 Task: Create a due date automation trigger when advanced on, on the tuesday after a card is due add dates starting next week at 11:00 AM.
Action: Mouse moved to (1328, 97)
Screenshot: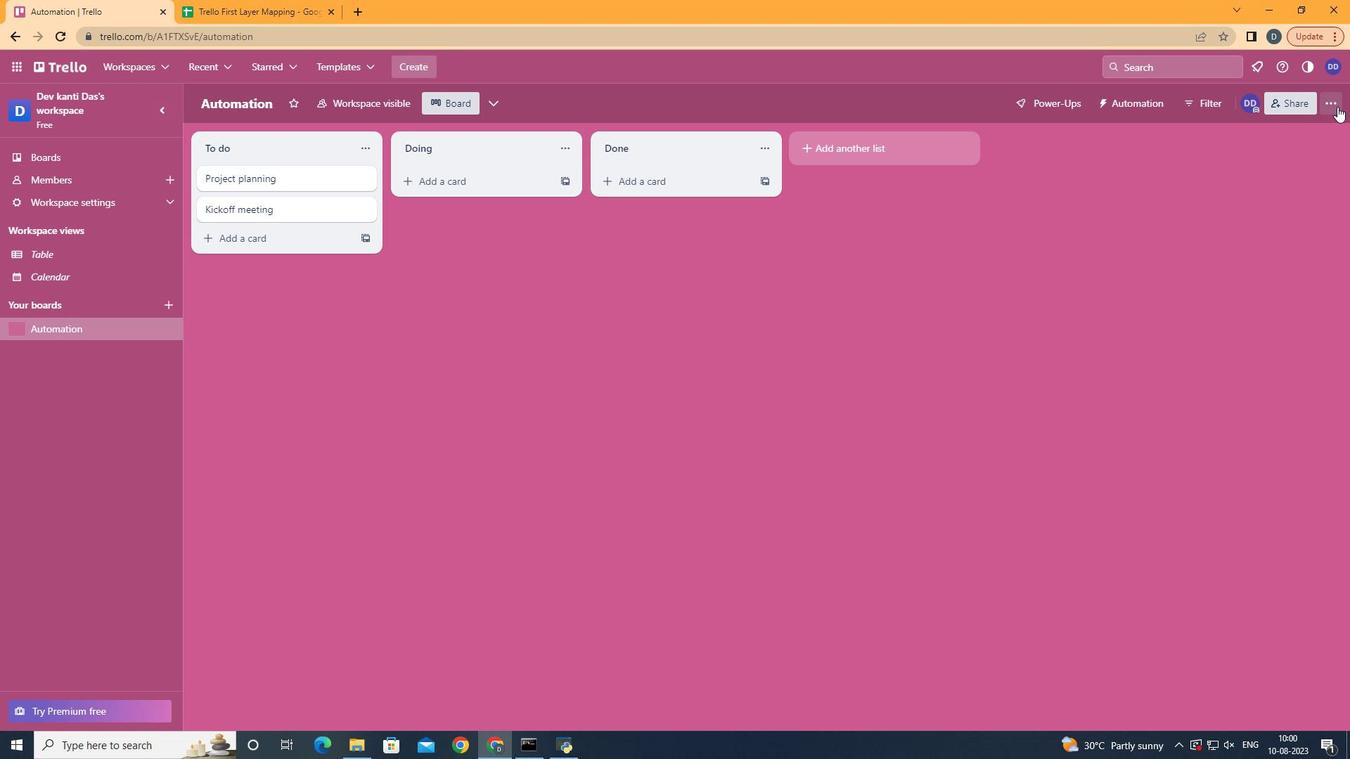 
Action: Mouse pressed left at (1328, 97)
Screenshot: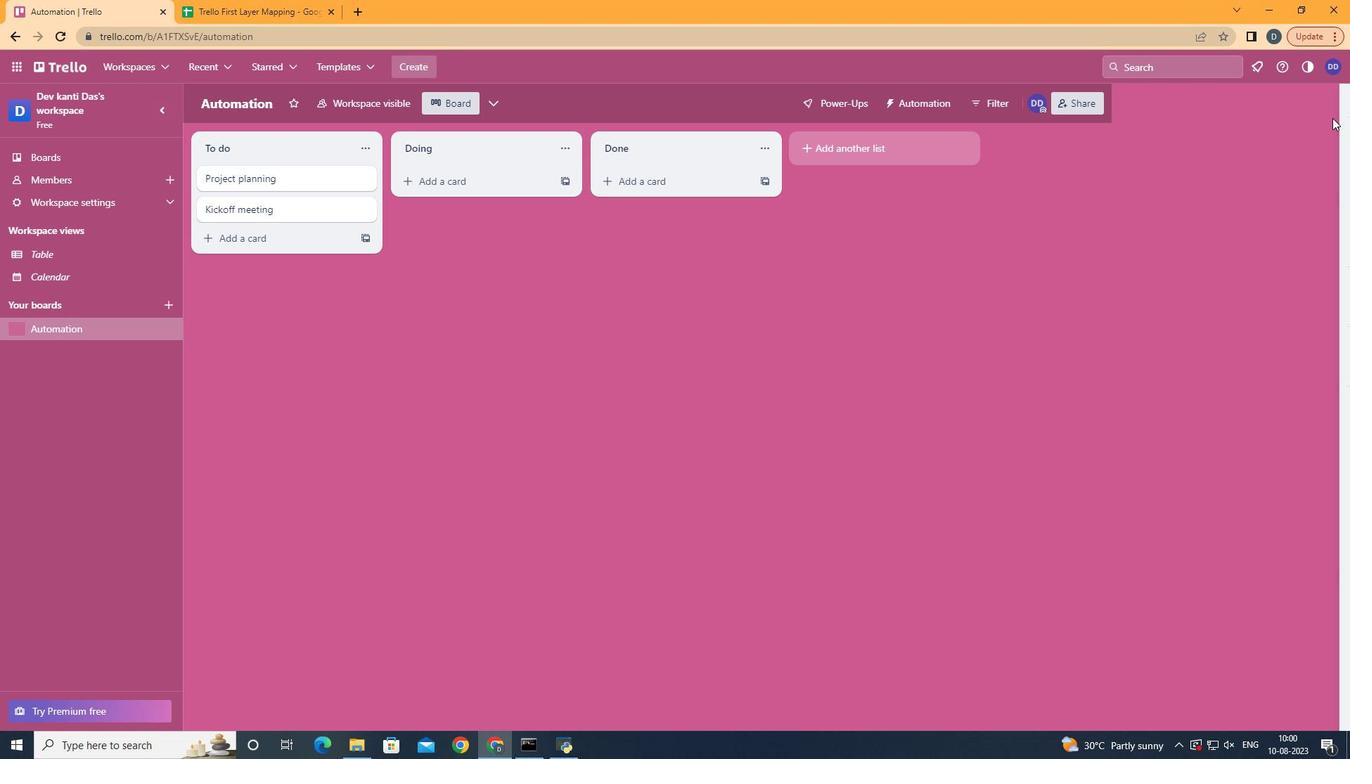 
Action: Mouse moved to (1197, 296)
Screenshot: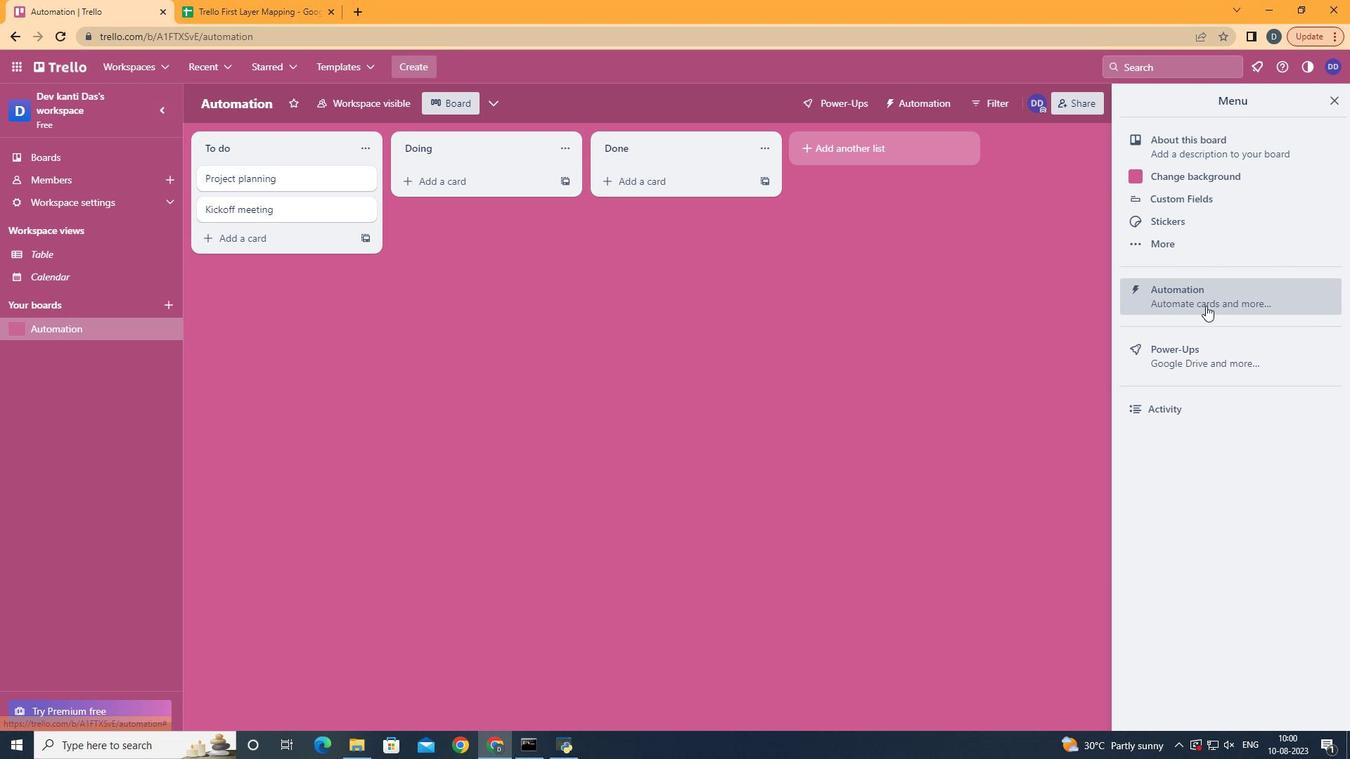 
Action: Mouse pressed left at (1197, 296)
Screenshot: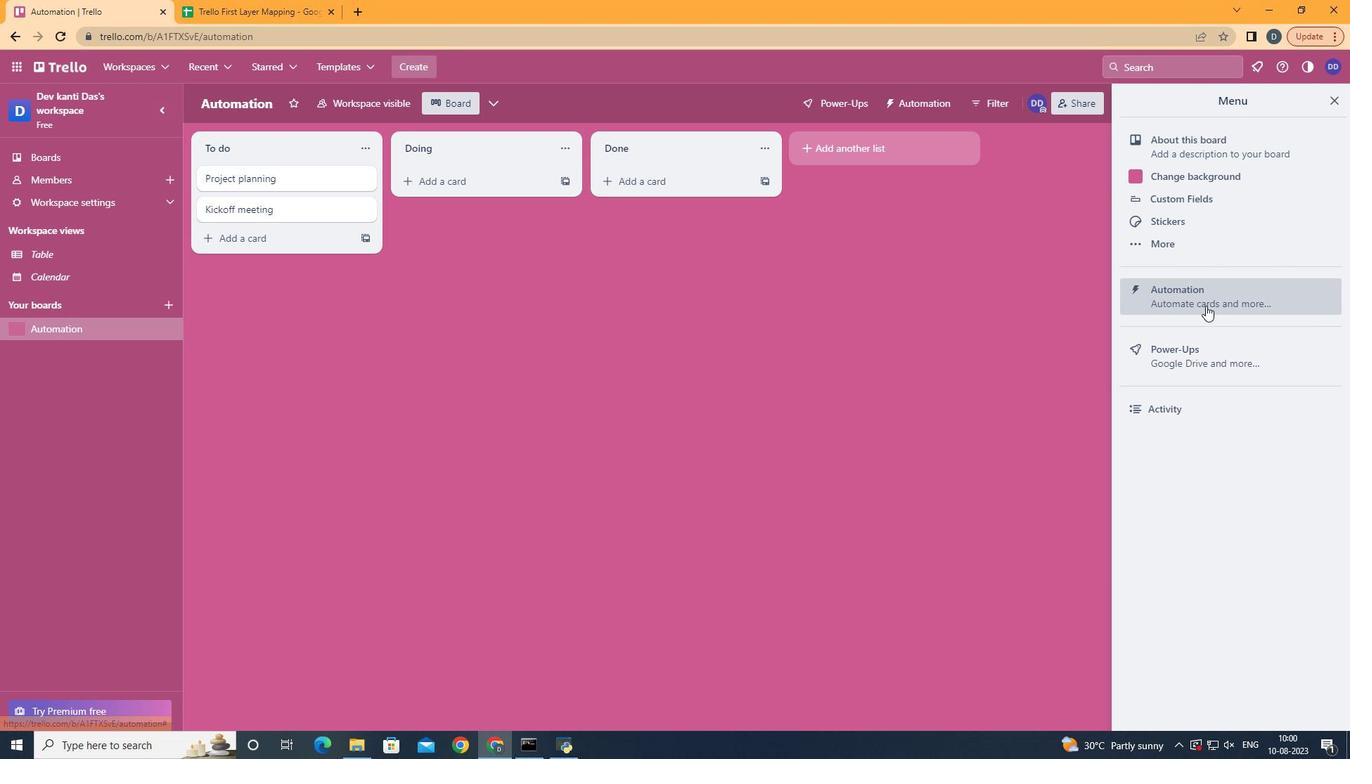 
Action: Mouse moved to (272, 268)
Screenshot: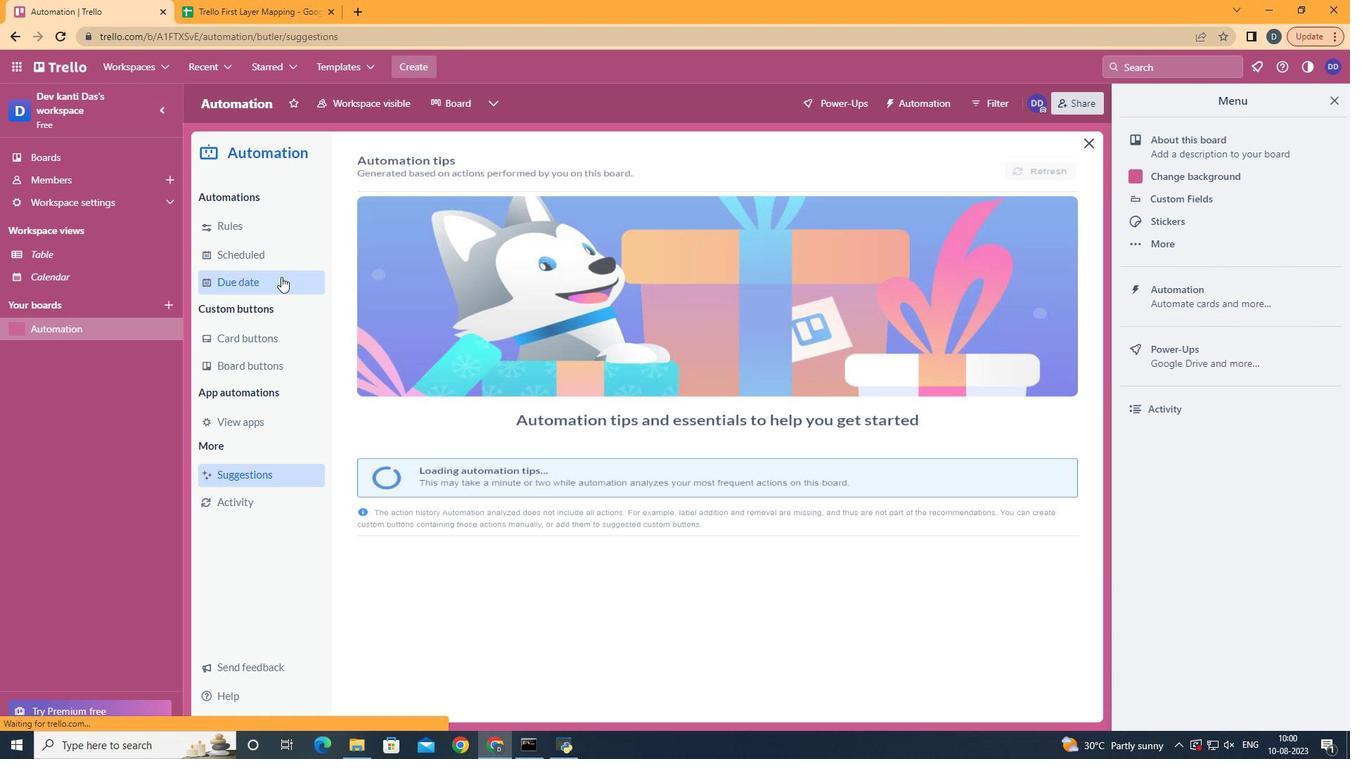 
Action: Mouse pressed left at (272, 268)
Screenshot: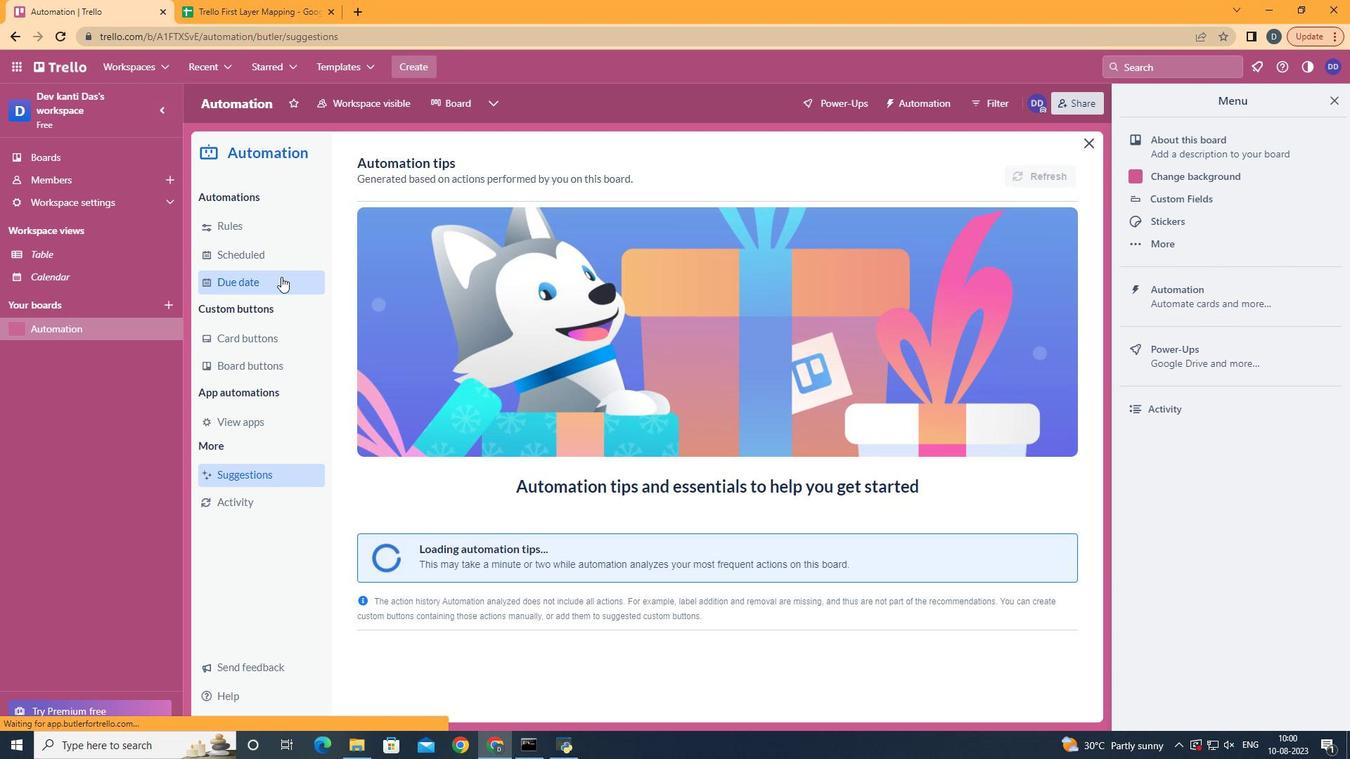 
Action: Mouse moved to (982, 162)
Screenshot: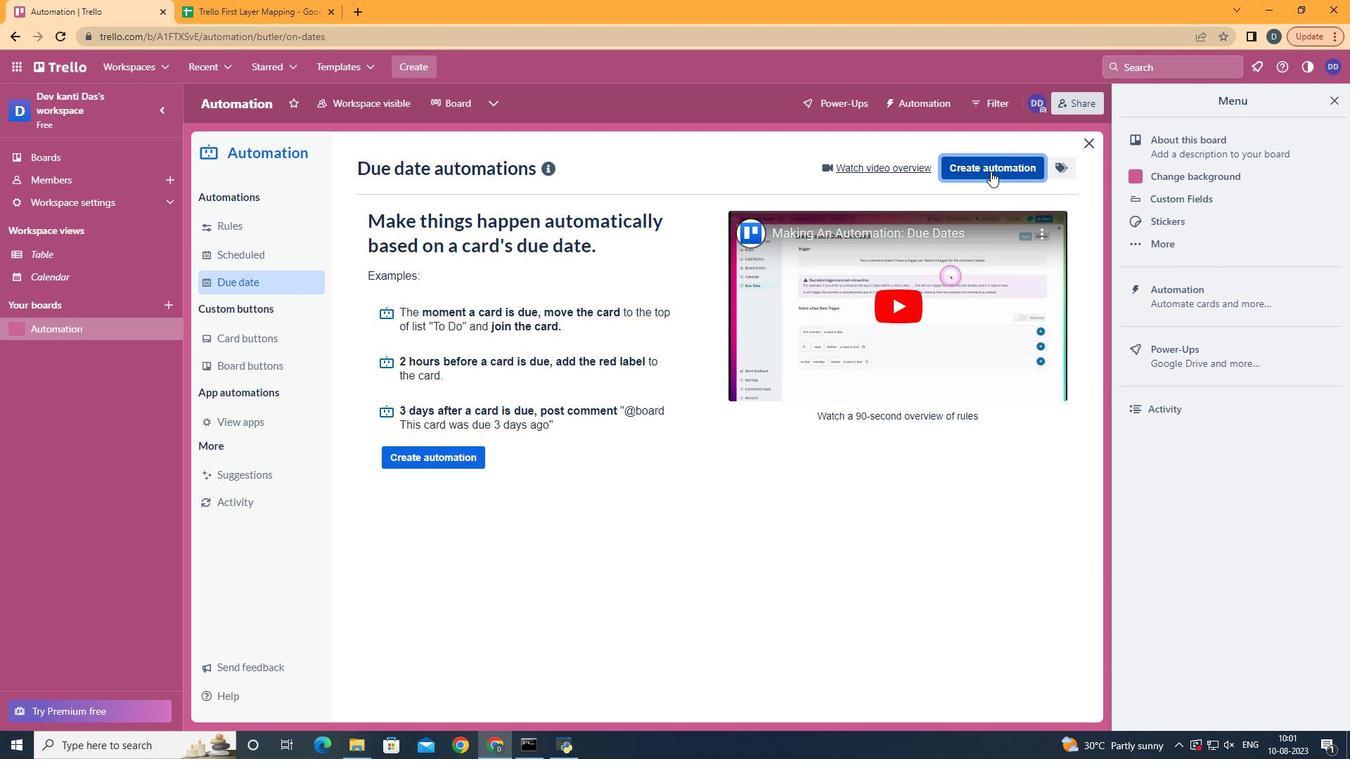 
Action: Mouse pressed left at (982, 162)
Screenshot: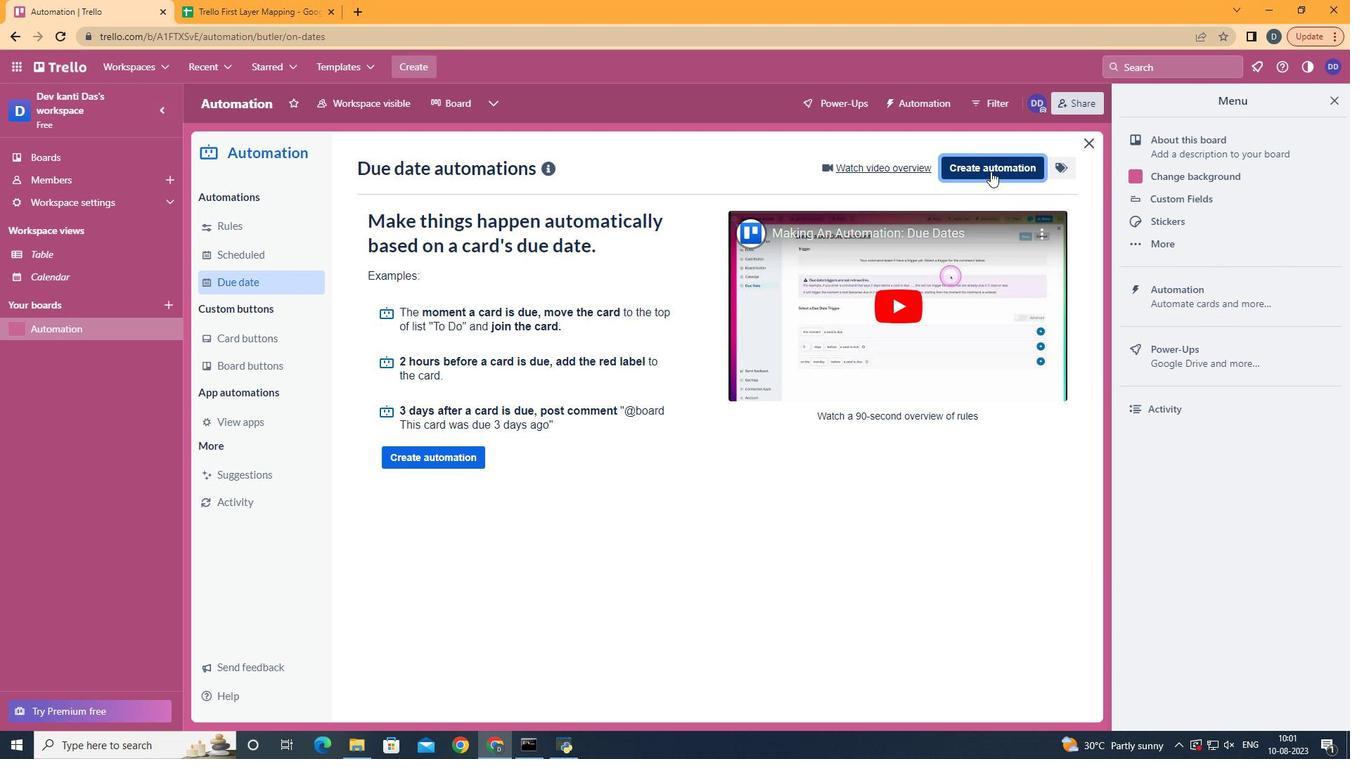
Action: Mouse moved to (764, 302)
Screenshot: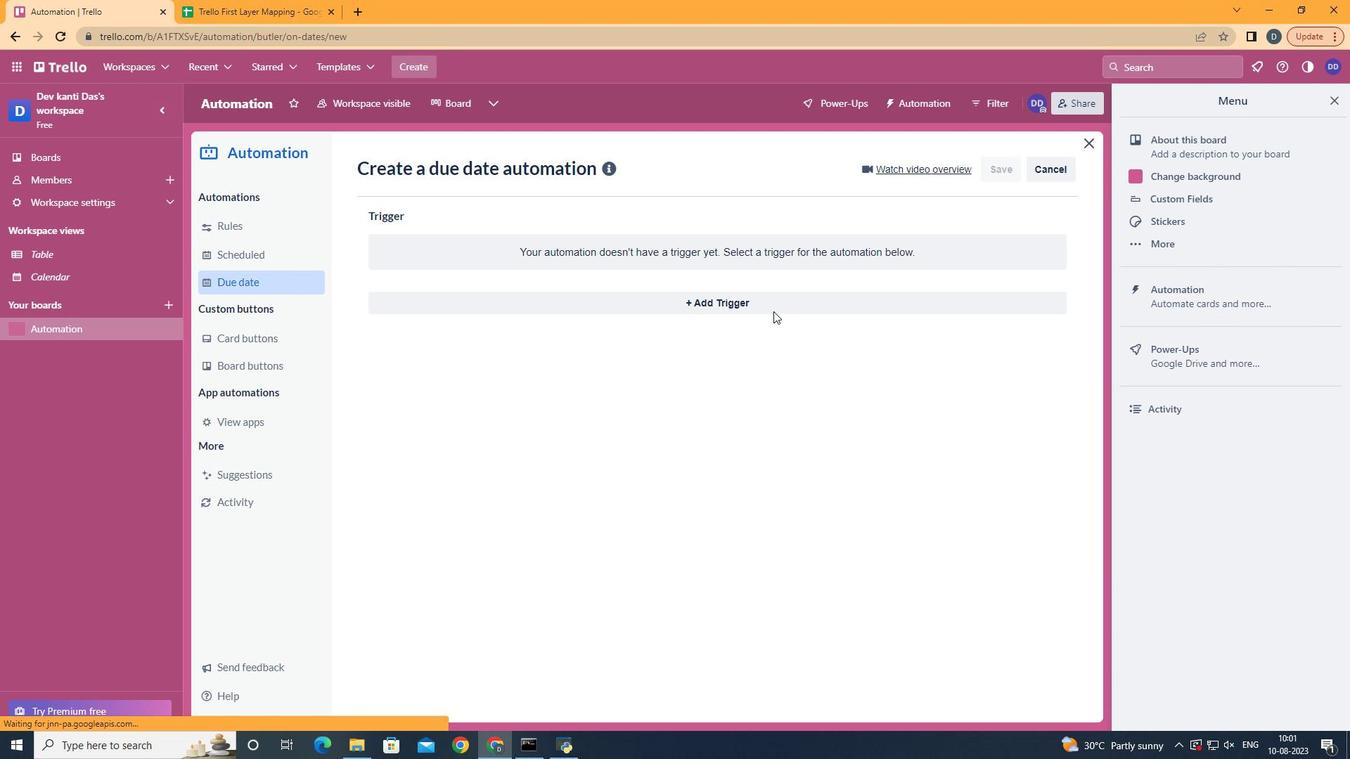 
Action: Mouse pressed left at (764, 302)
Screenshot: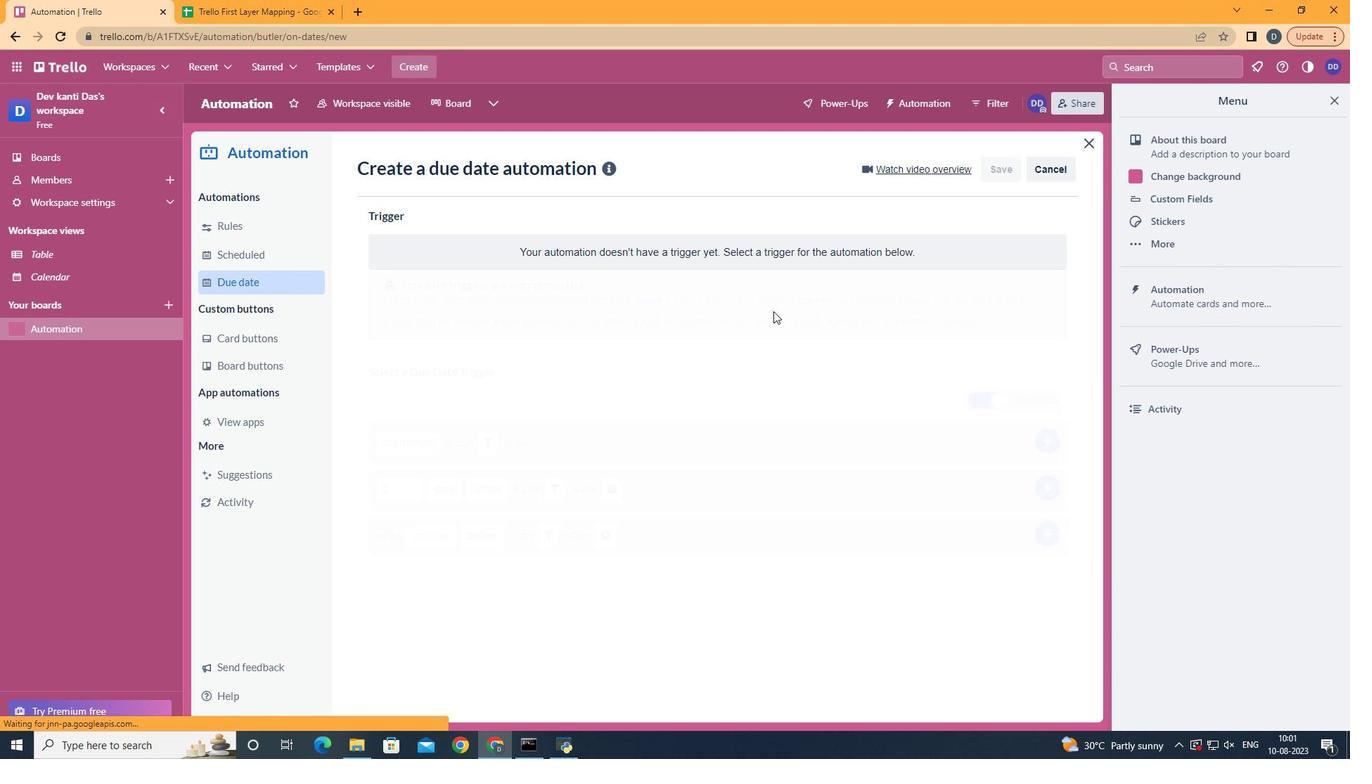
Action: Mouse moved to (441, 392)
Screenshot: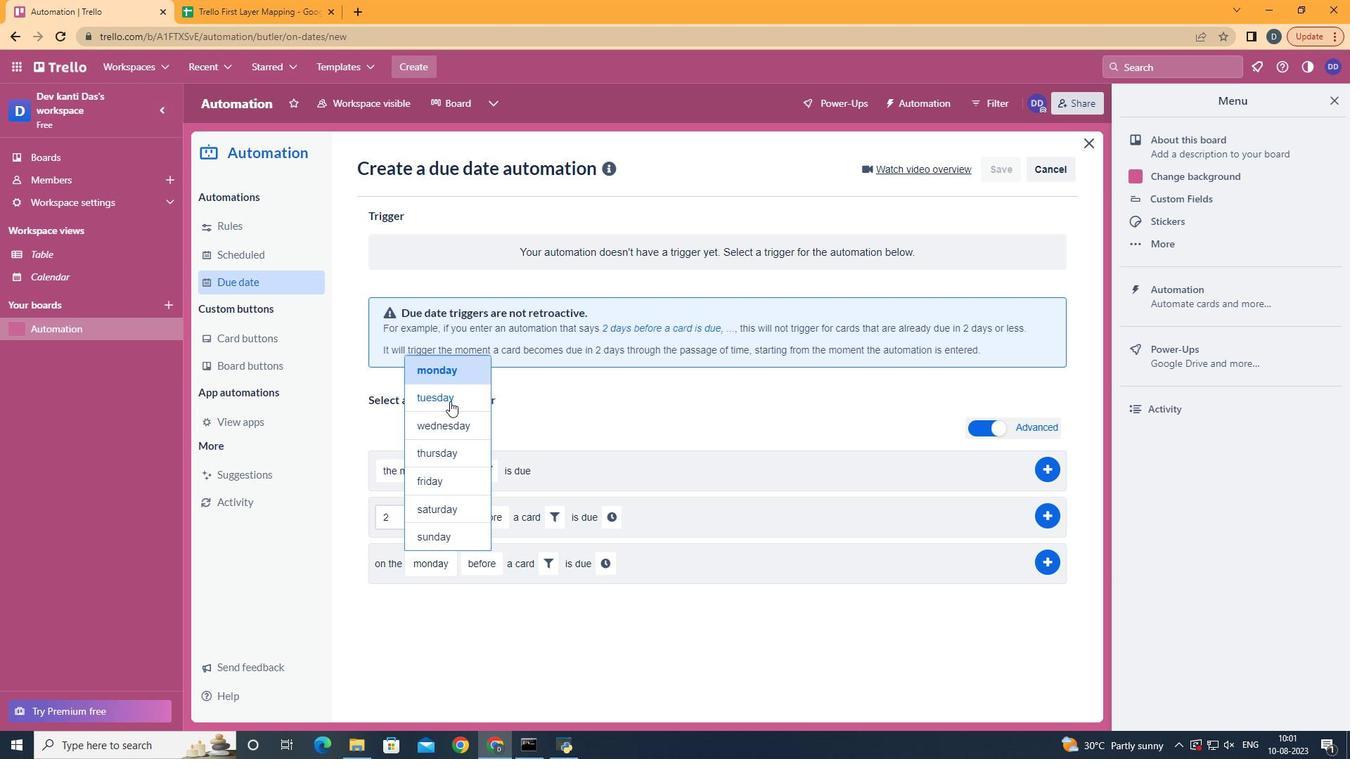 
Action: Mouse pressed left at (441, 392)
Screenshot: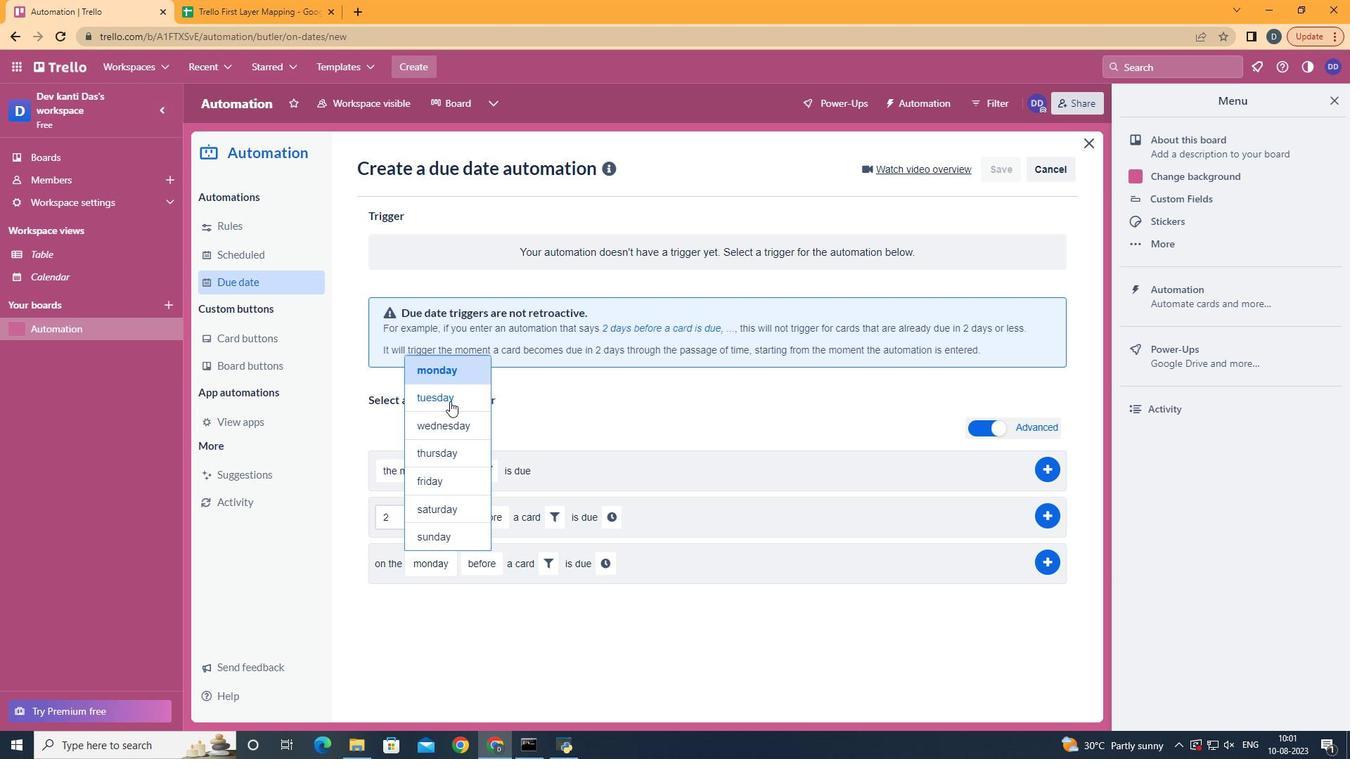 
Action: Mouse moved to (486, 600)
Screenshot: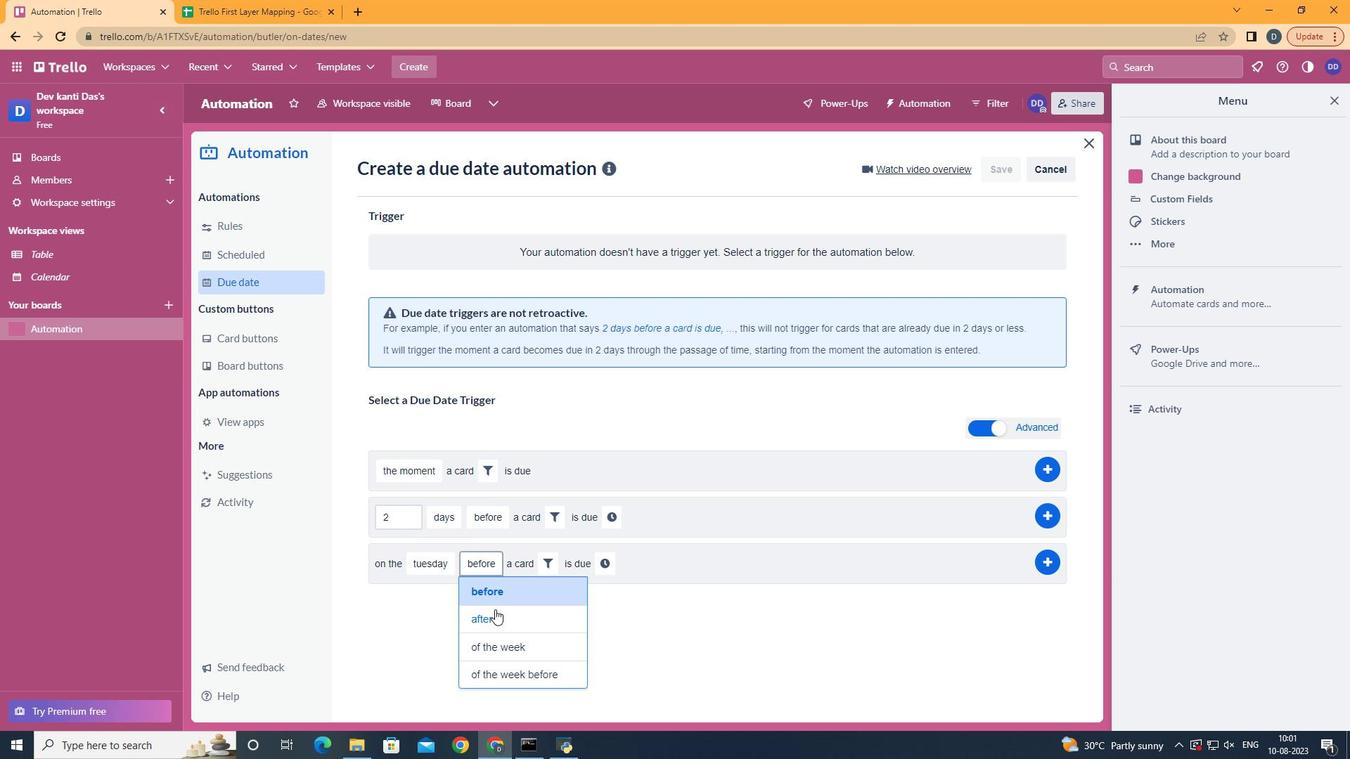 
Action: Mouse pressed left at (486, 600)
Screenshot: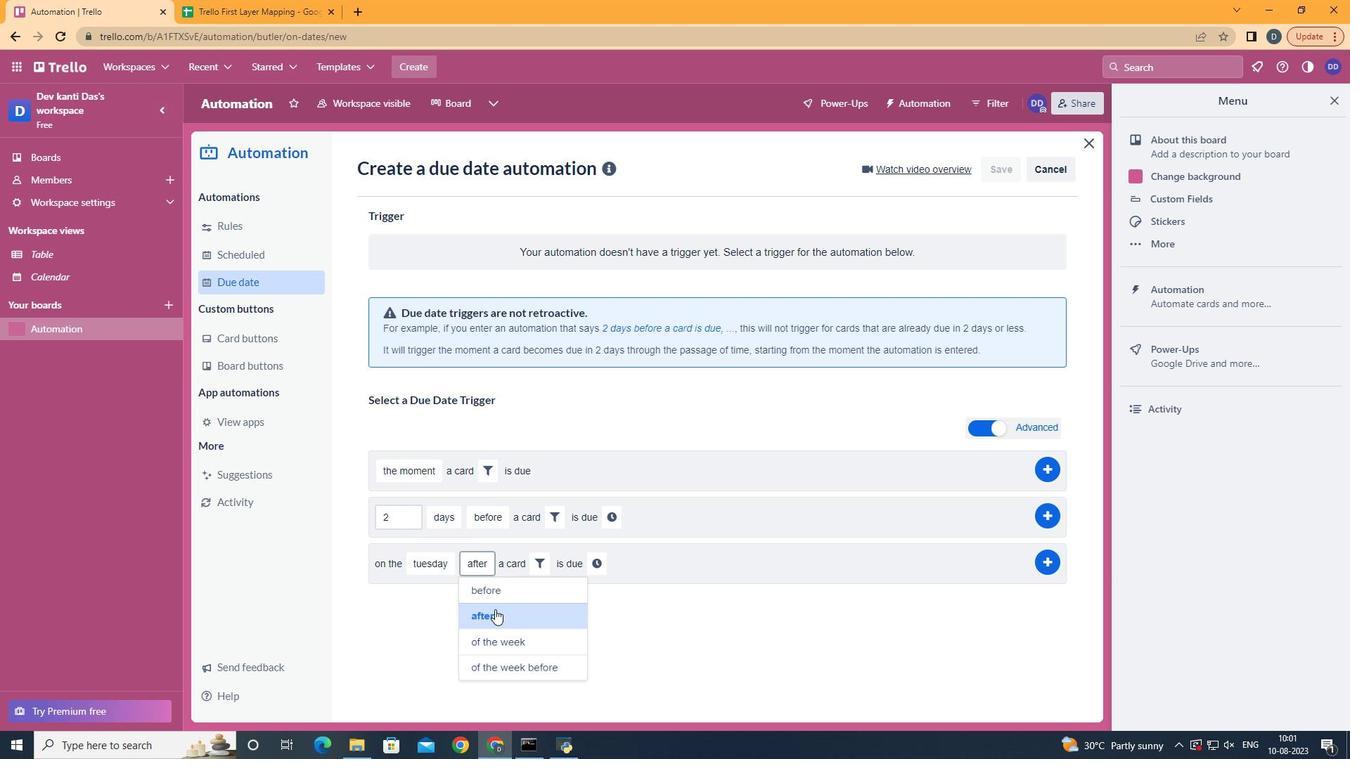 
Action: Mouse moved to (524, 553)
Screenshot: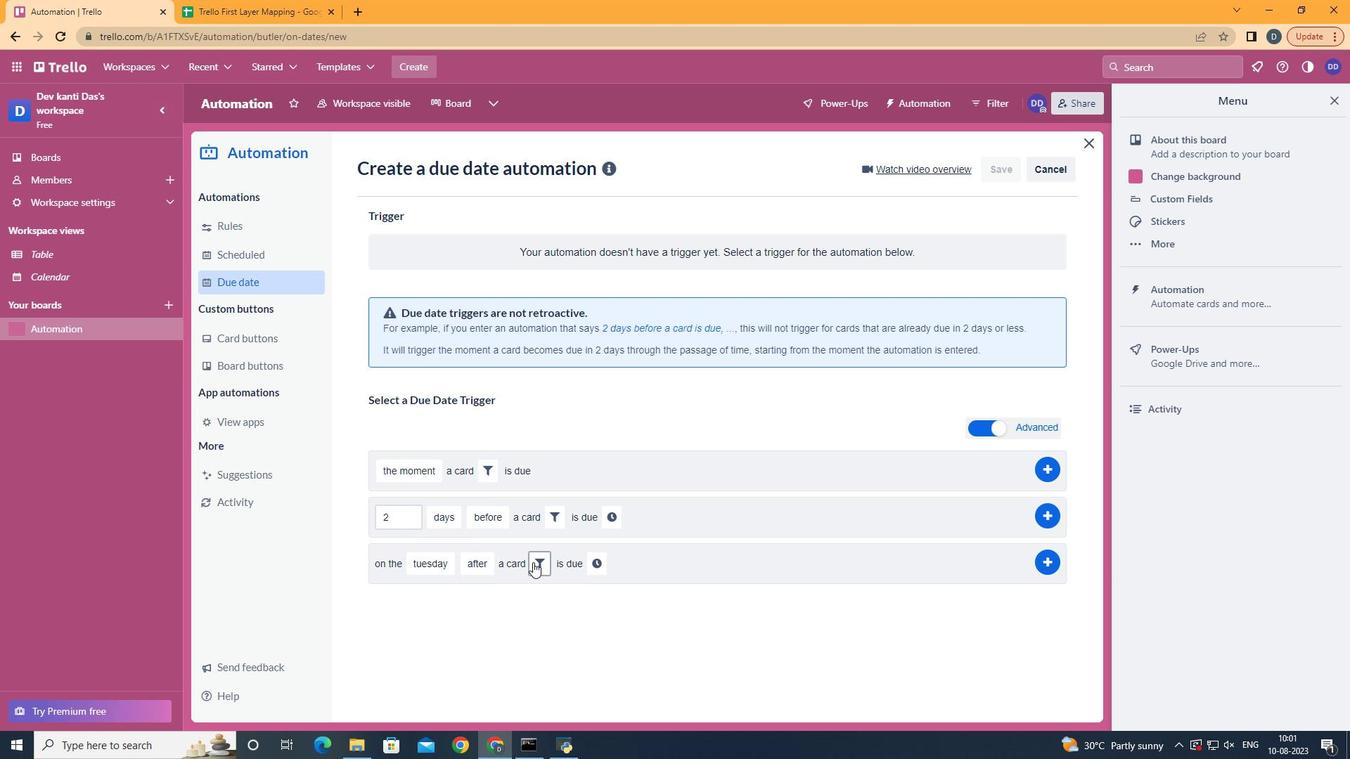 
Action: Mouse pressed left at (524, 553)
Screenshot: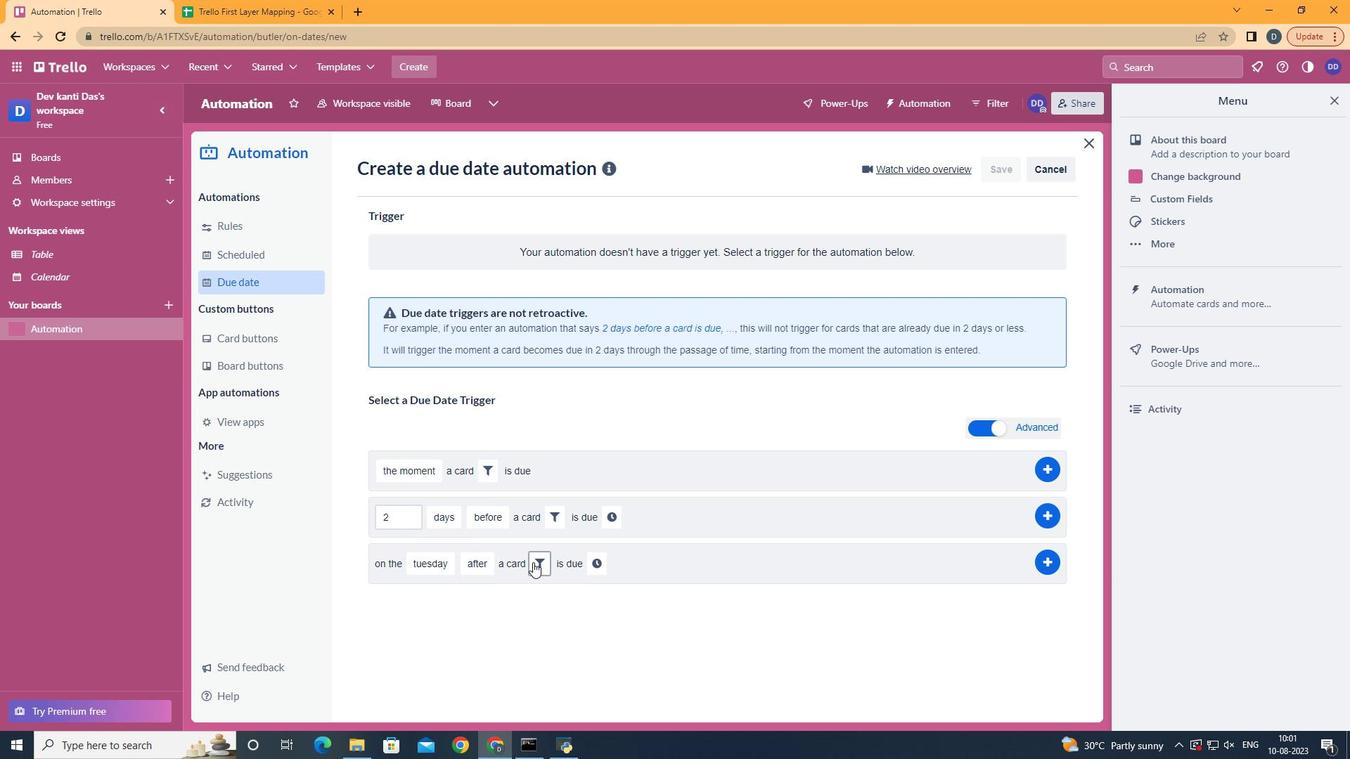 
Action: Mouse moved to (602, 594)
Screenshot: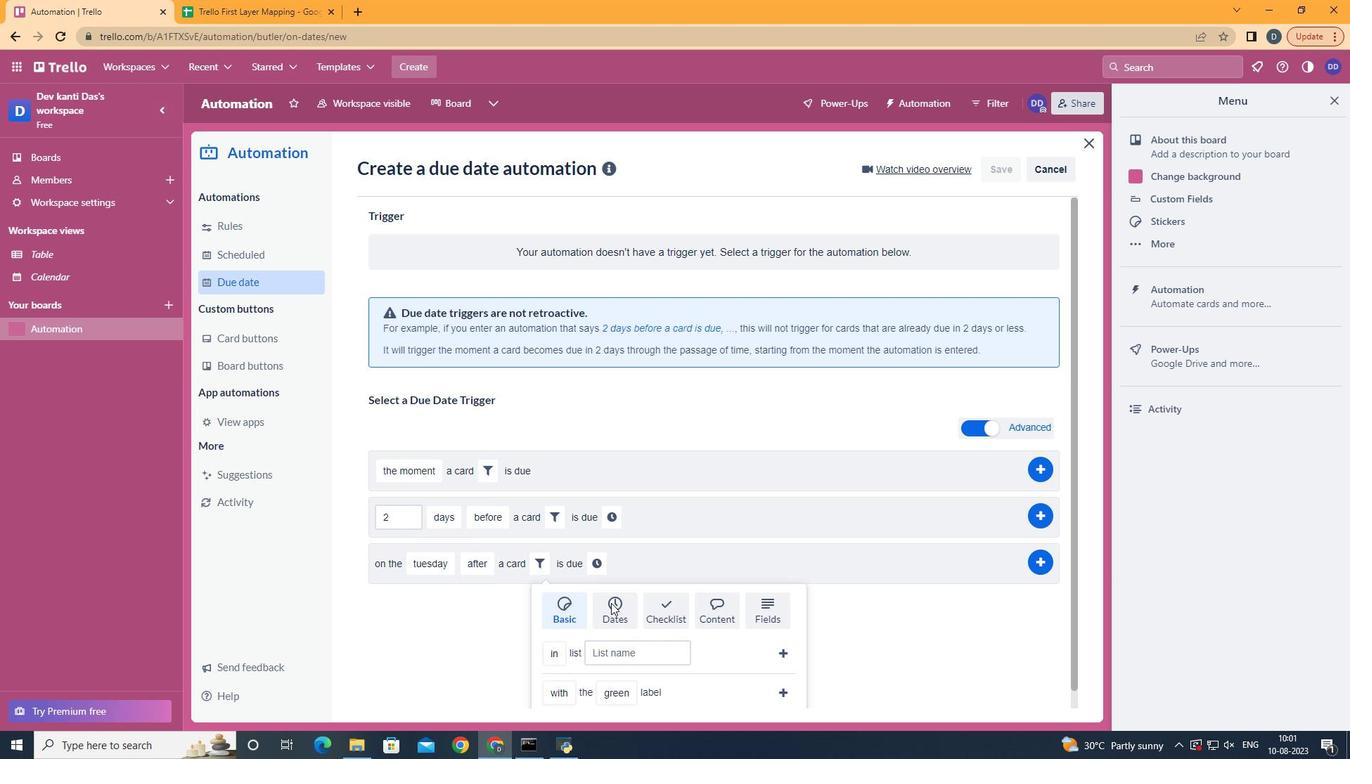 
Action: Mouse pressed left at (602, 594)
Screenshot: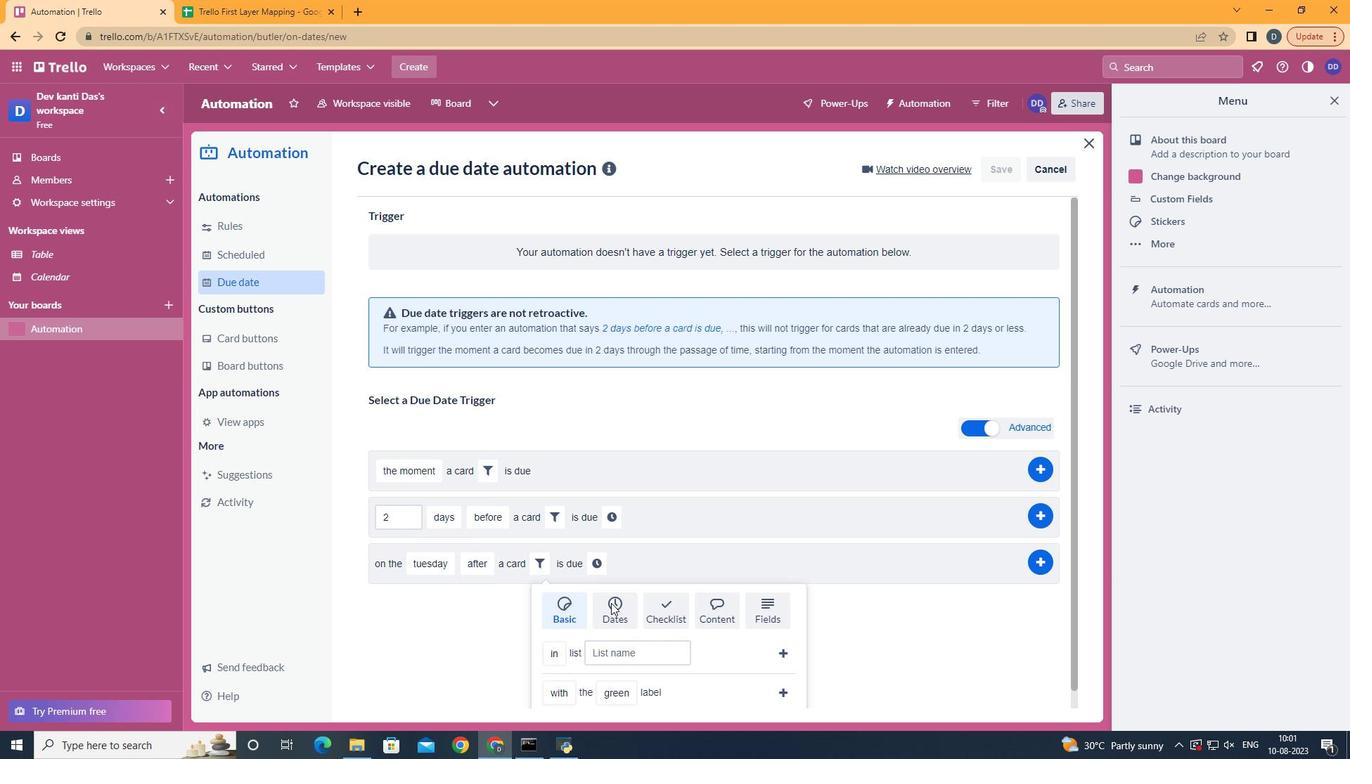 
Action: Mouse scrolled (602, 593) with delta (0, 0)
Screenshot: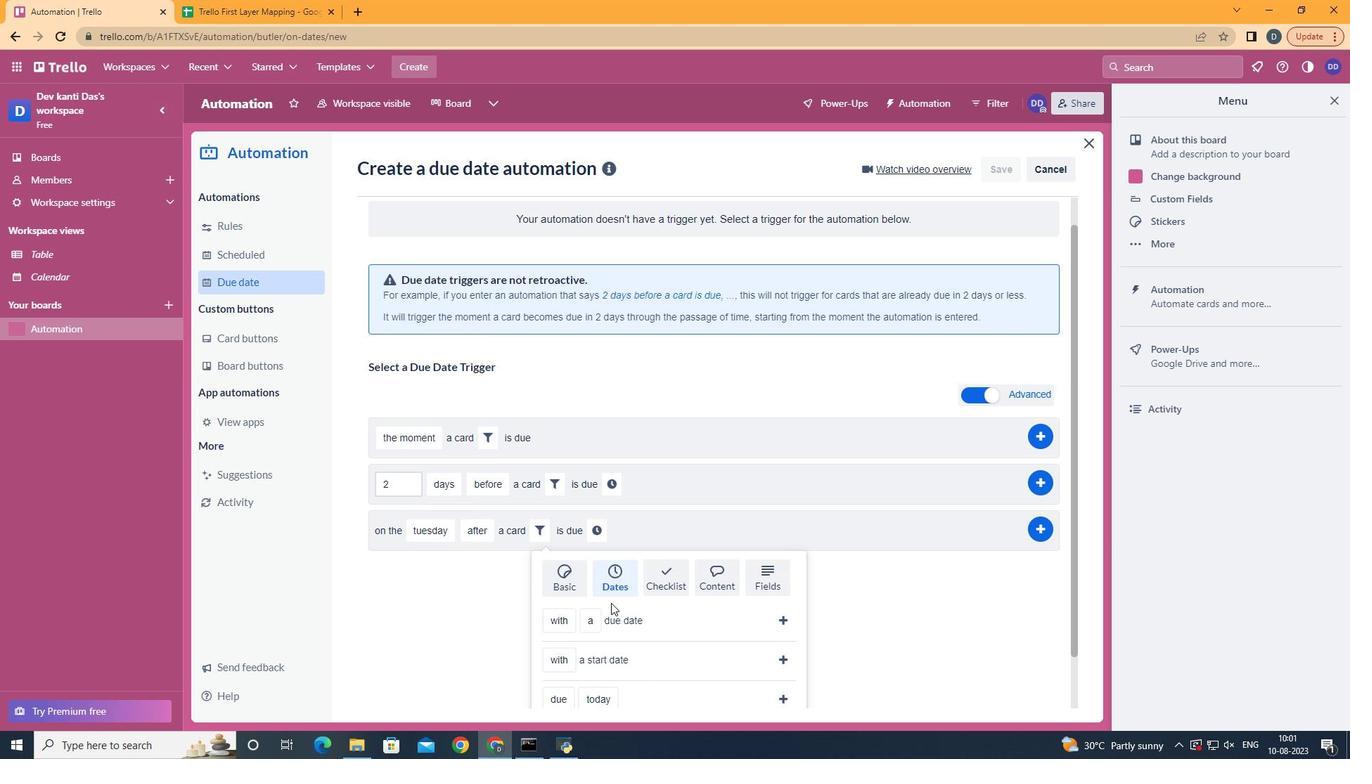 
Action: Mouse scrolled (602, 593) with delta (0, 0)
Screenshot: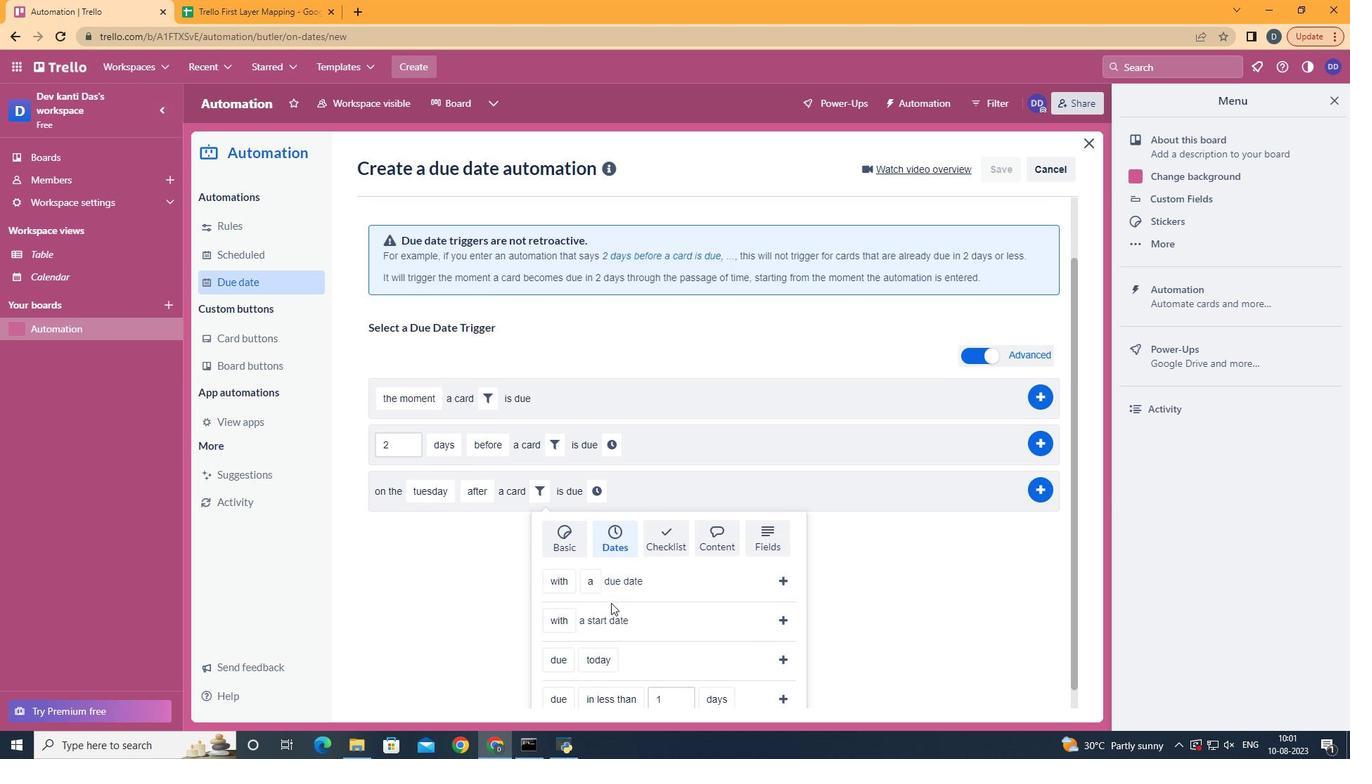 
Action: Mouse scrolled (602, 593) with delta (0, 0)
Screenshot: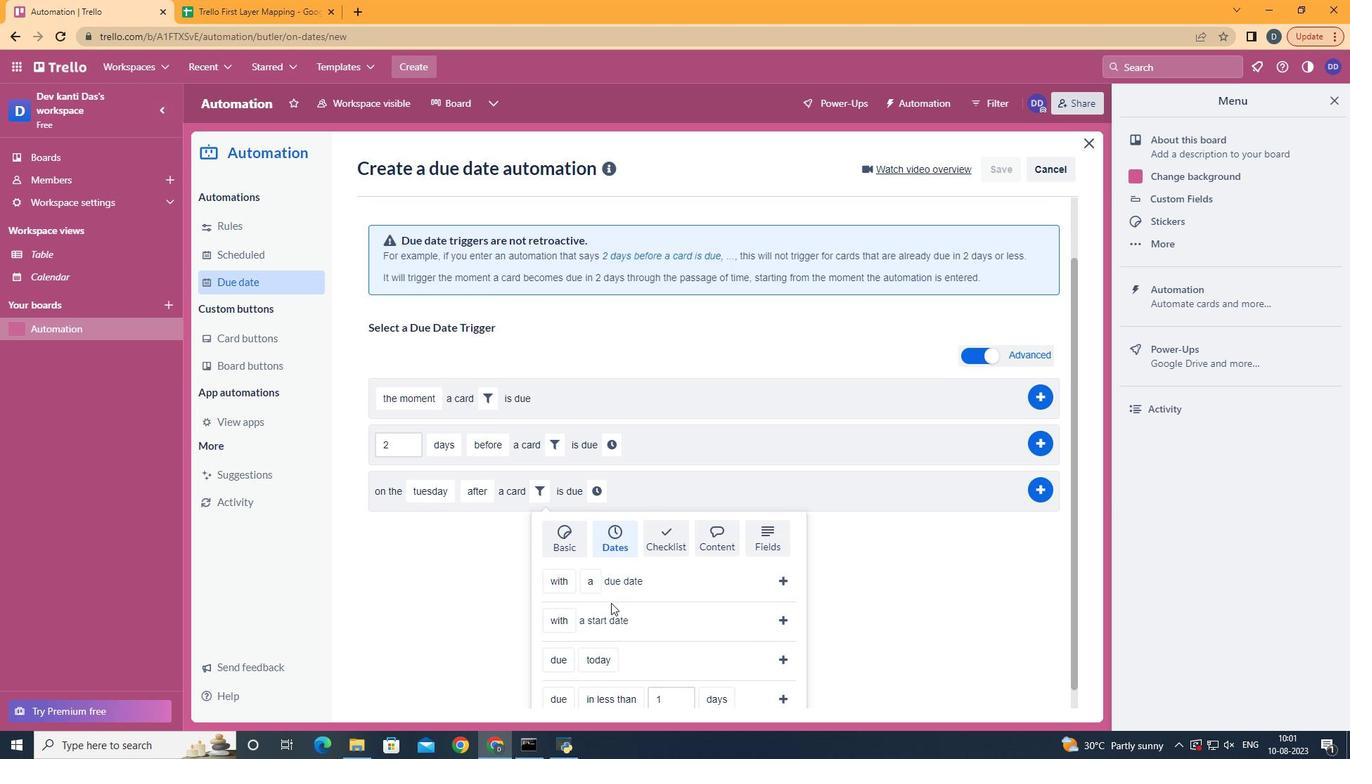 
Action: Mouse scrolled (602, 593) with delta (0, 0)
Screenshot: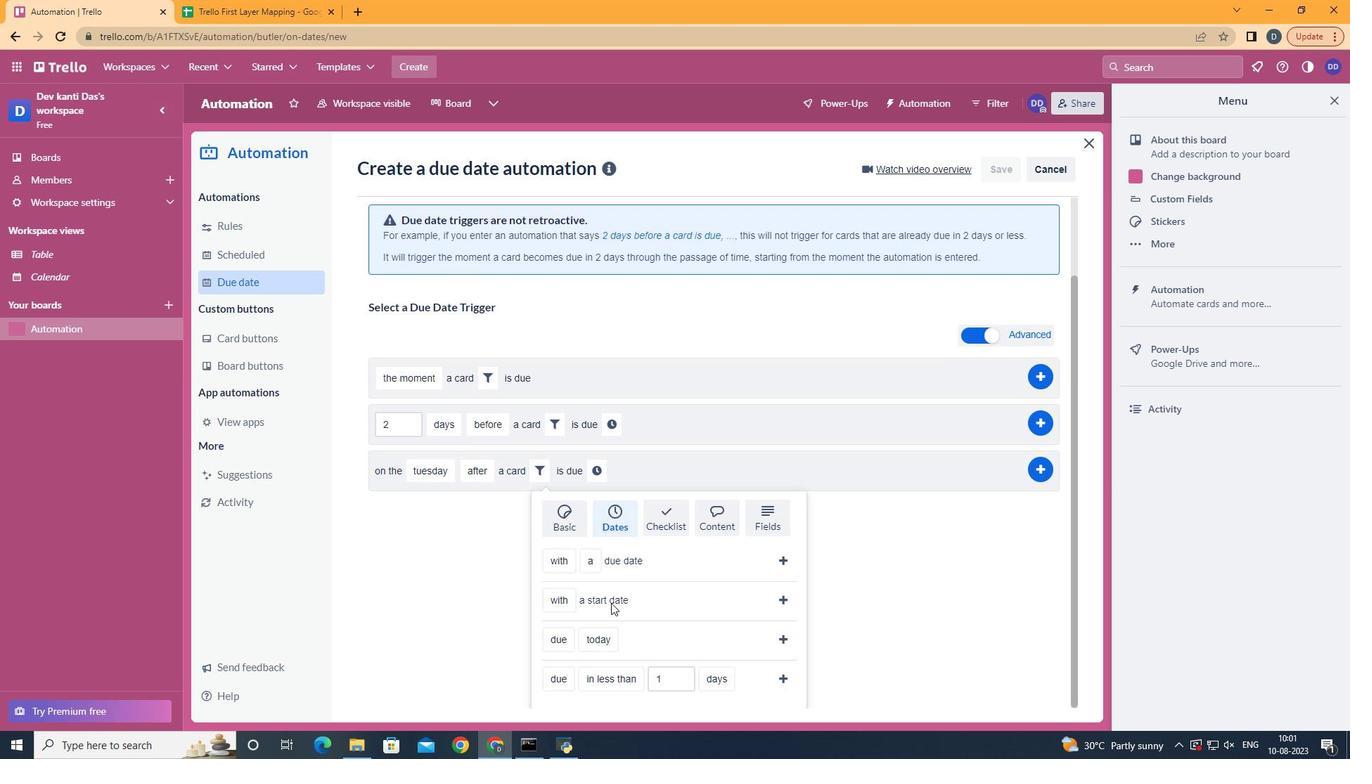 
Action: Mouse scrolled (602, 593) with delta (0, 0)
Screenshot: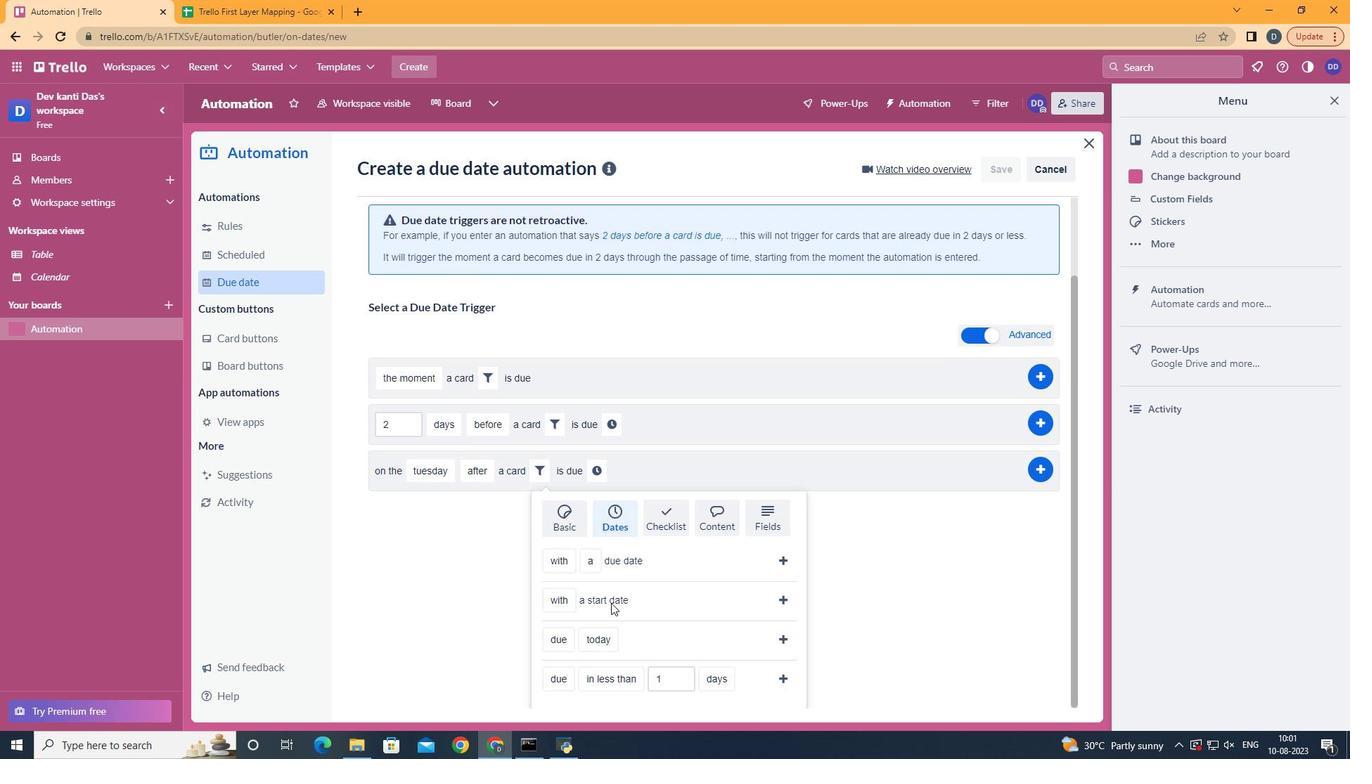 
Action: Mouse moved to (577, 572)
Screenshot: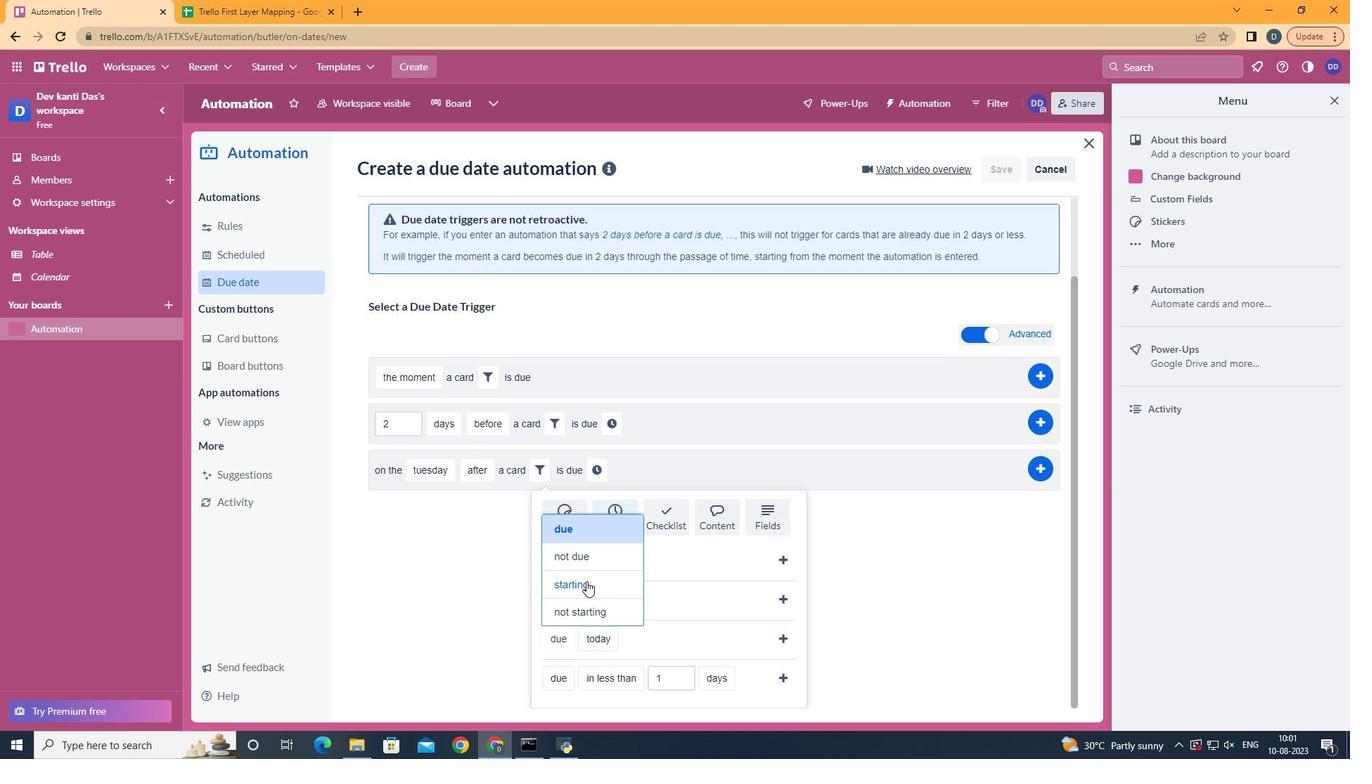 
Action: Mouse pressed left at (577, 572)
Screenshot: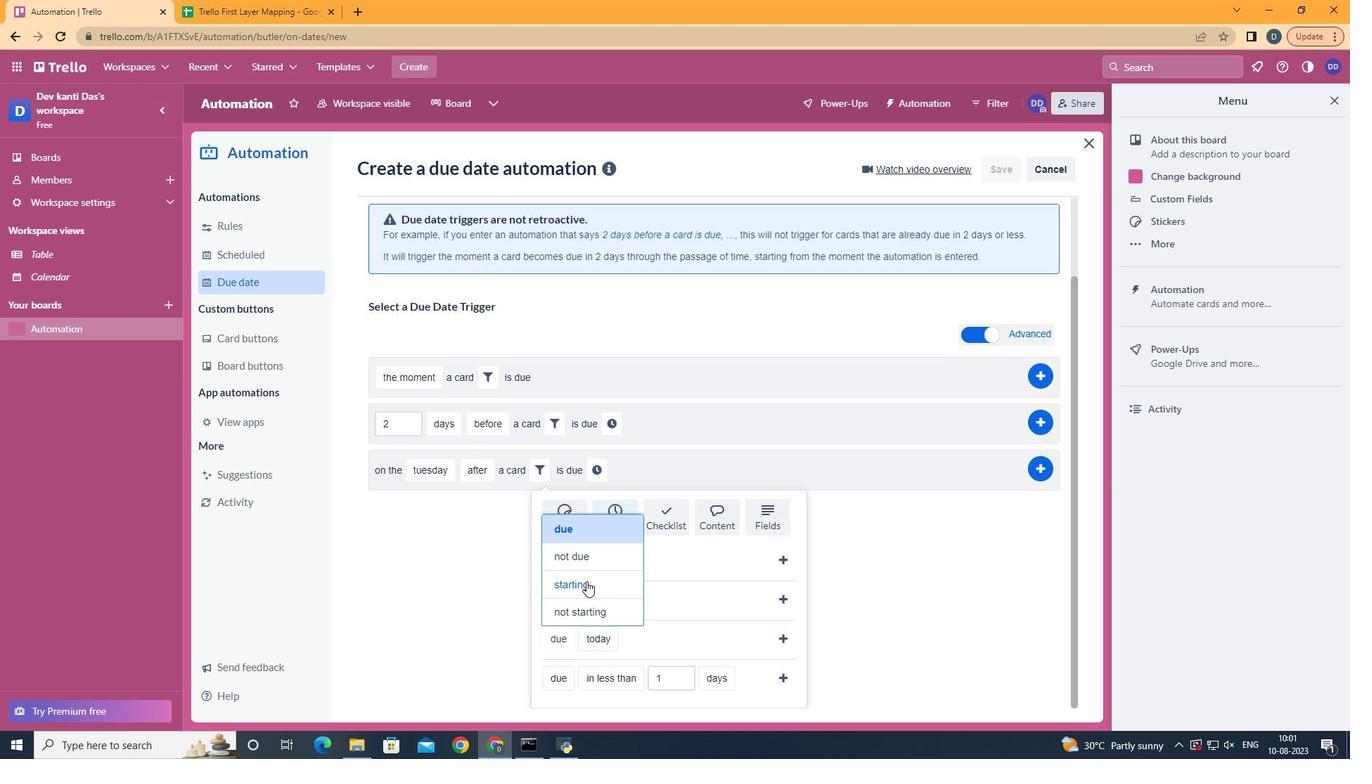 
Action: Mouse moved to (639, 546)
Screenshot: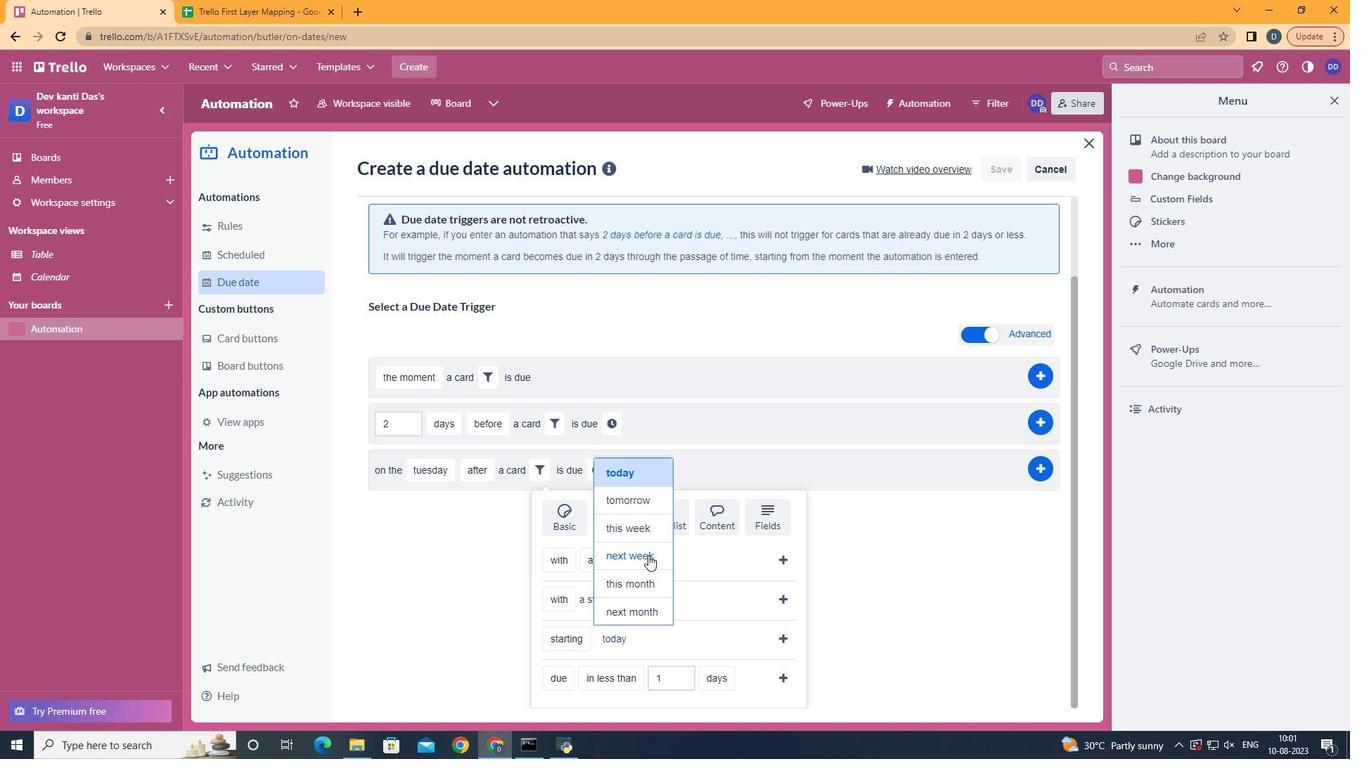 
Action: Mouse pressed left at (639, 546)
Screenshot: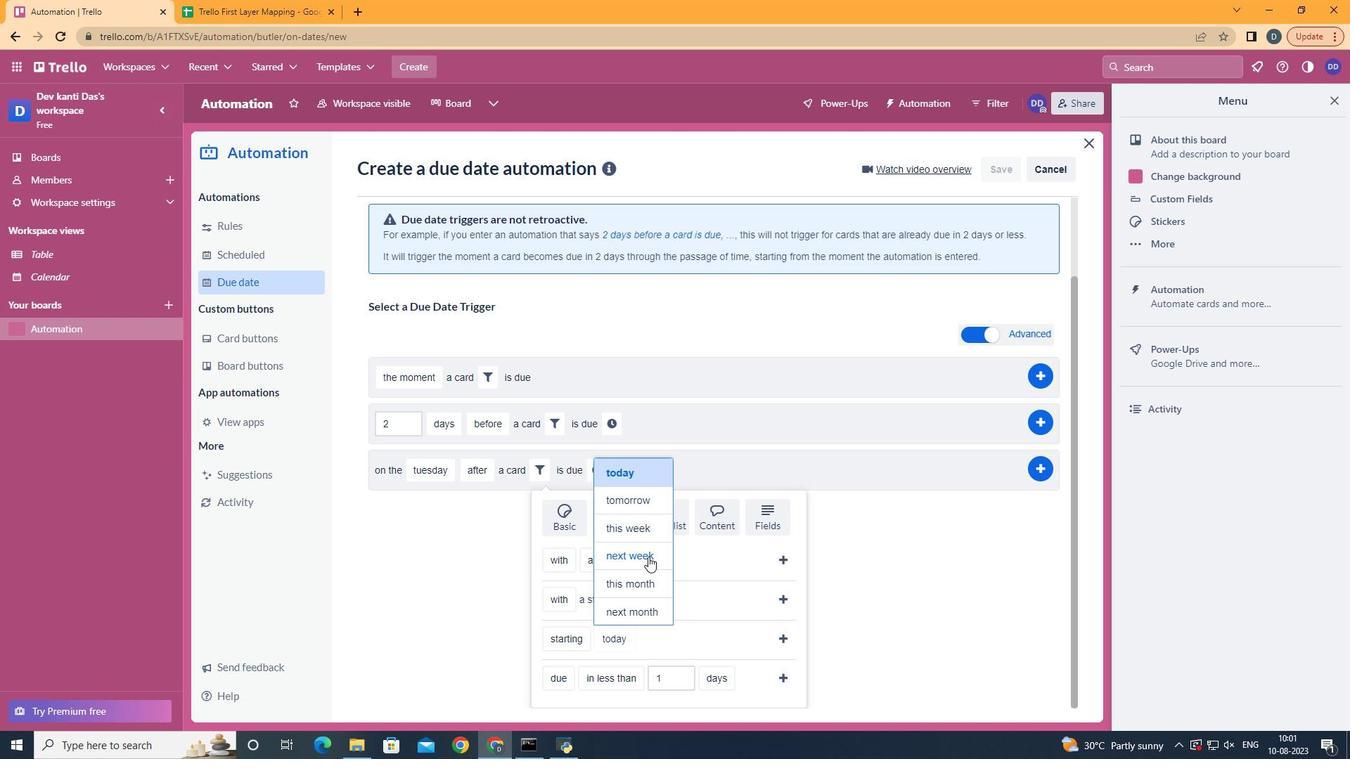 
Action: Mouse moved to (783, 621)
Screenshot: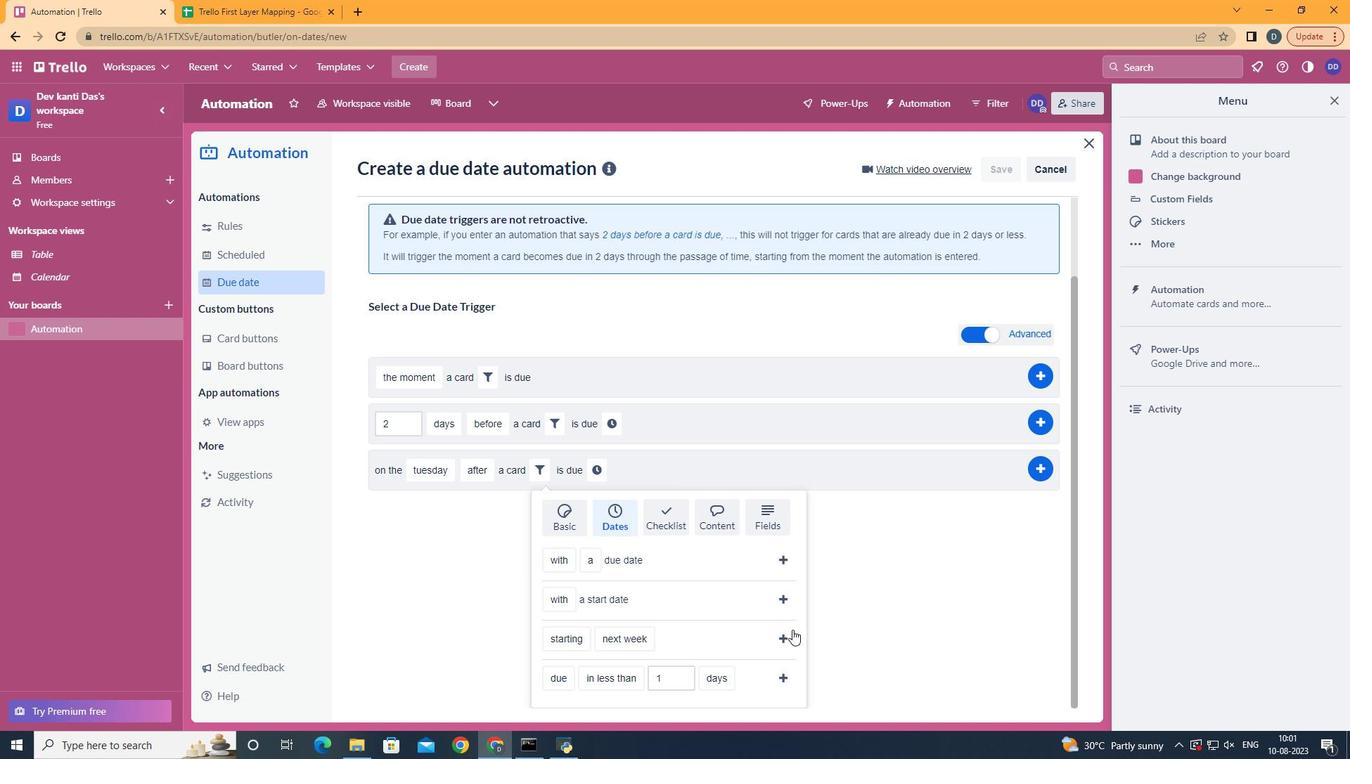 
Action: Mouse pressed left at (783, 621)
Screenshot: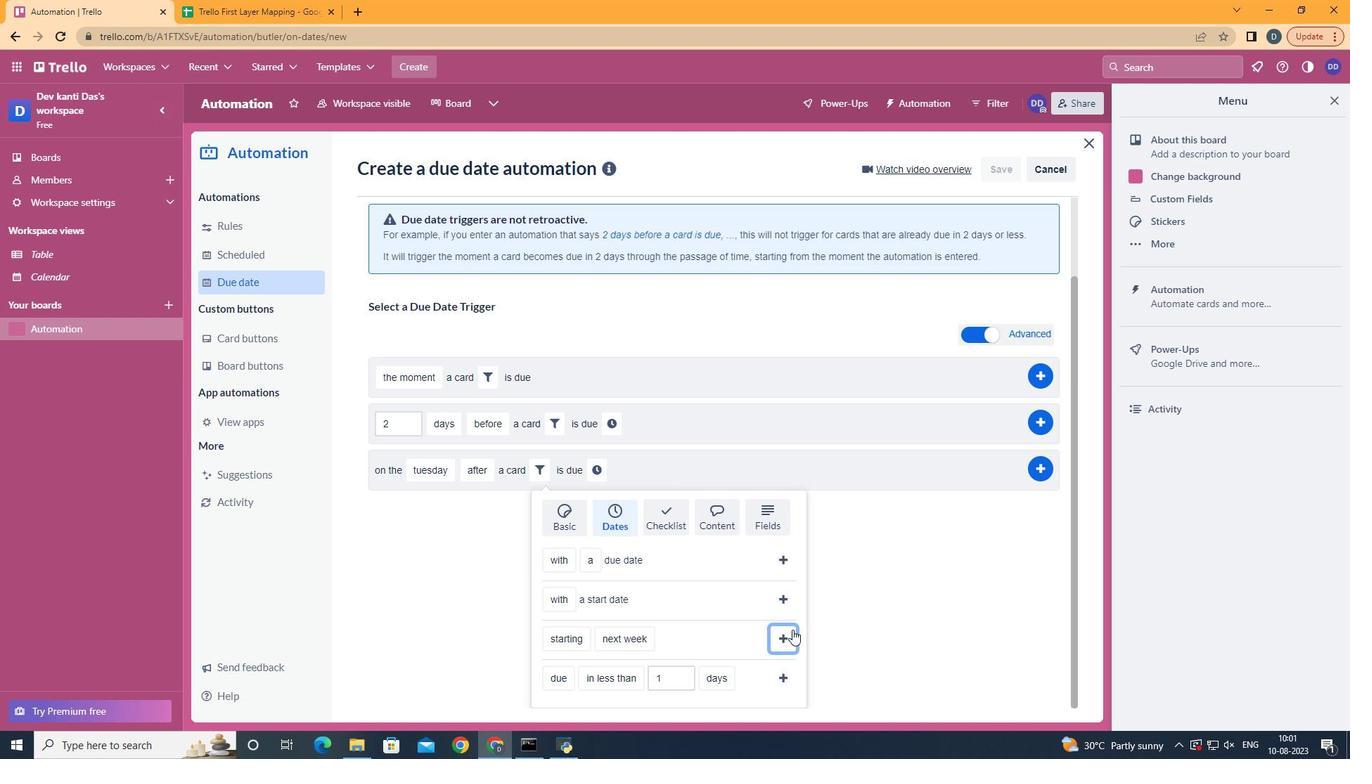 
Action: Mouse moved to (710, 549)
Screenshot: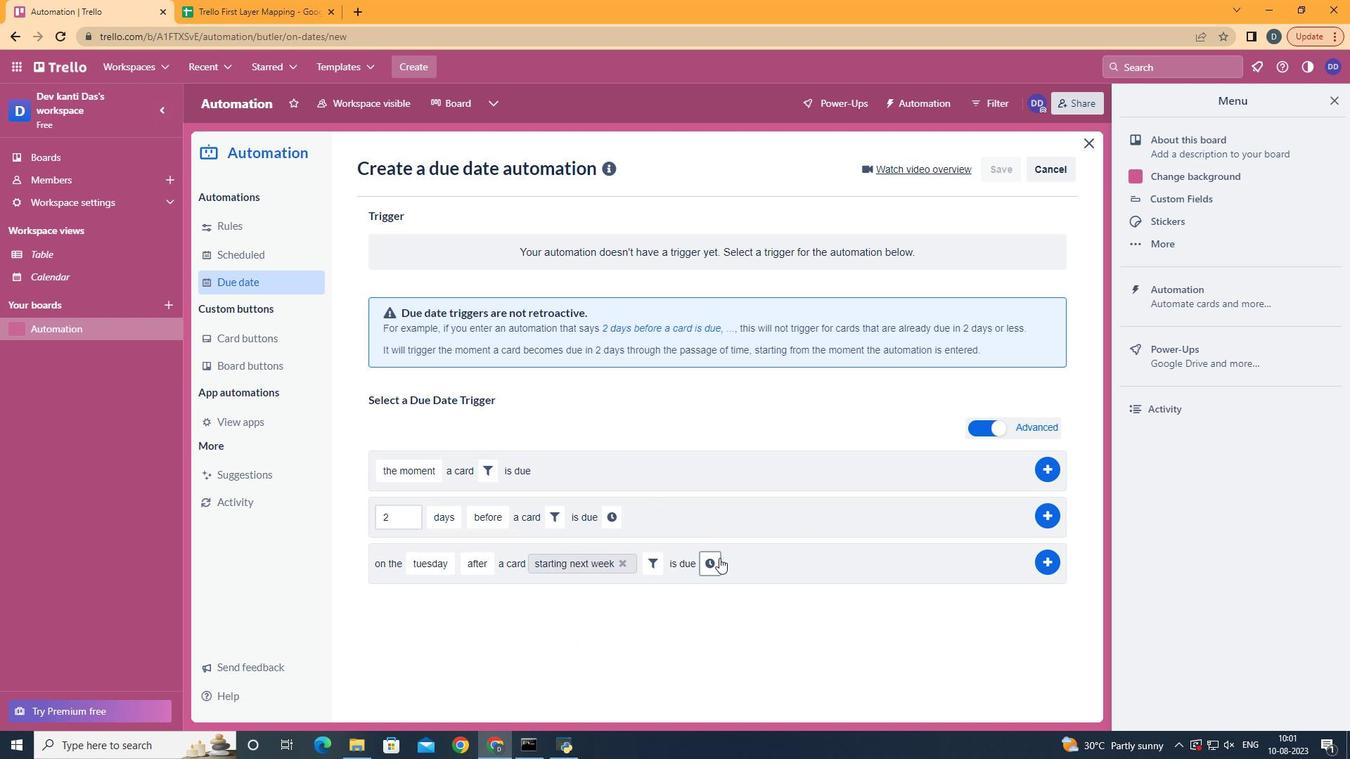 
Action: Mouse pressed left at (710, 549)
Screenshot: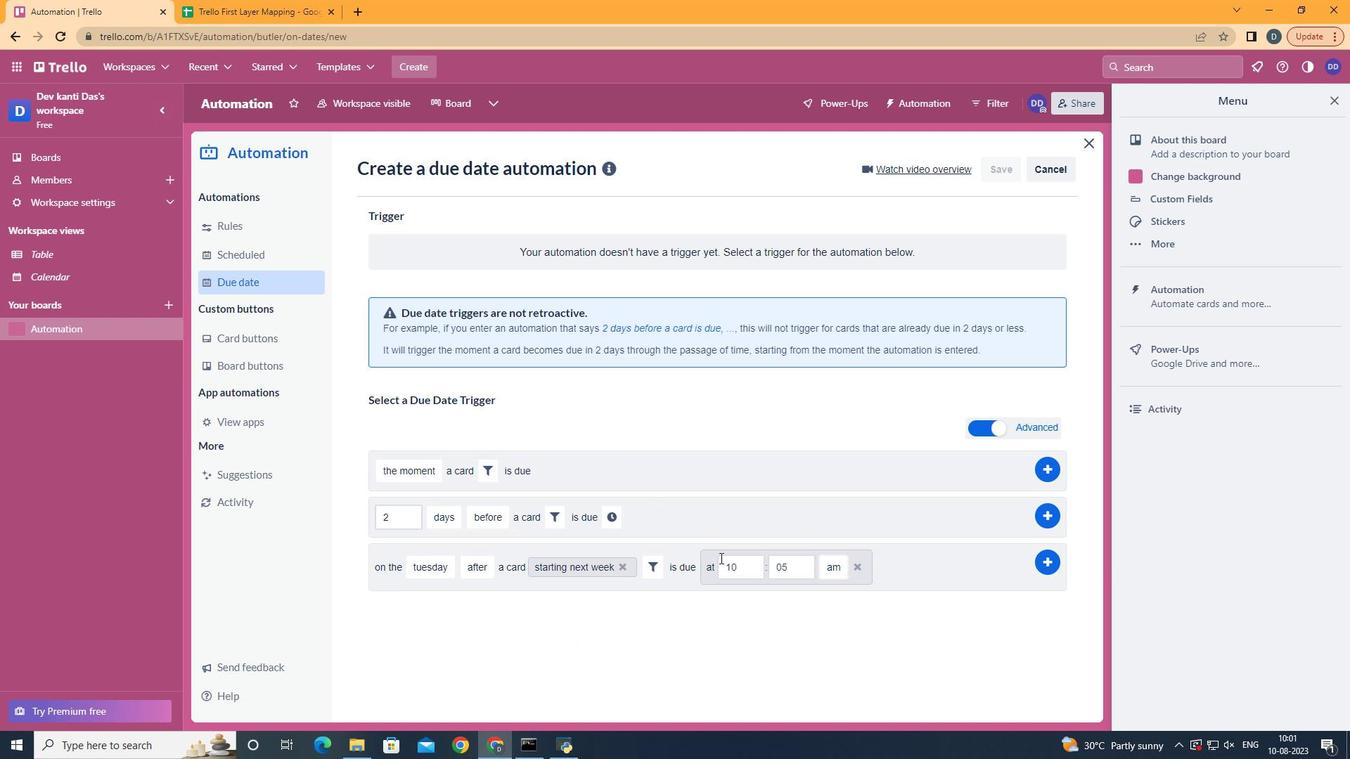 
Action: Mouse moved to (732, 558)
Screenshot: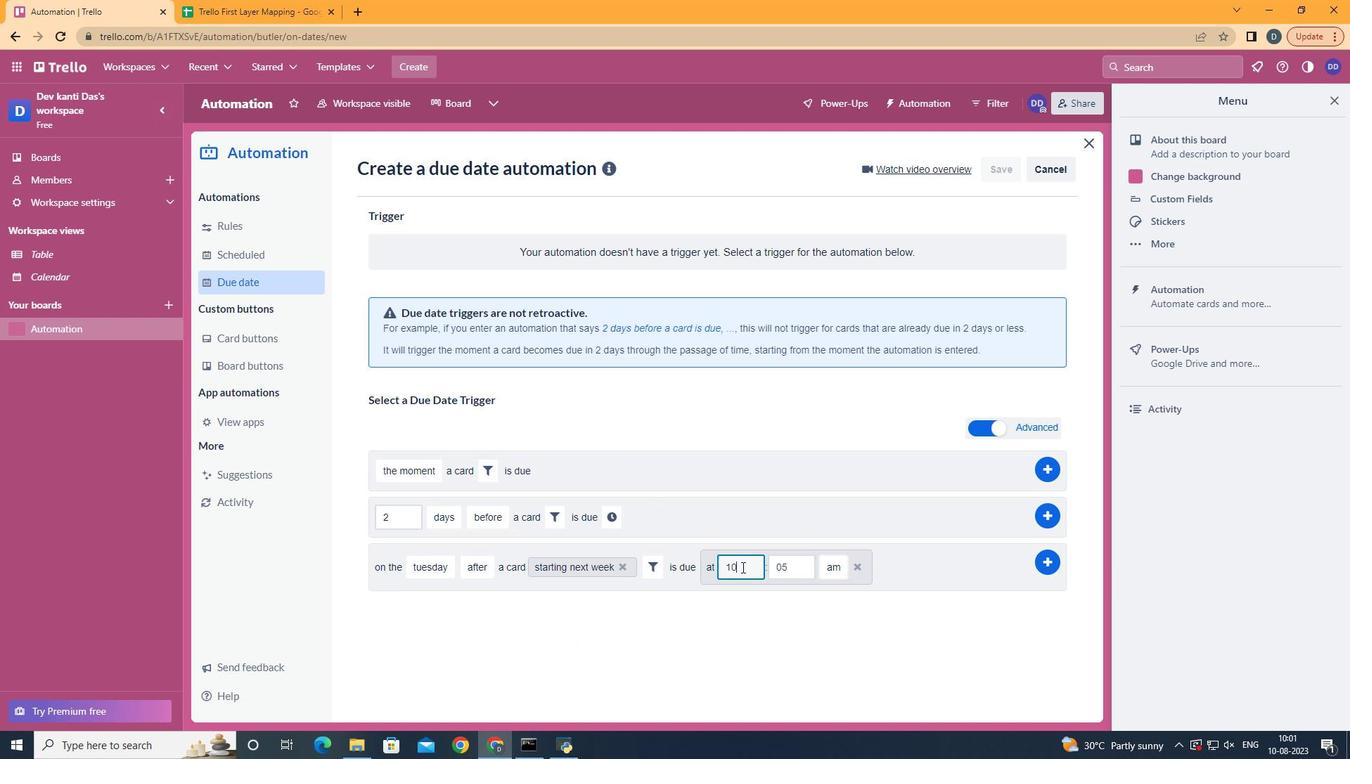 
Action: Mouse pressed left at (732, 558)
Screenshot: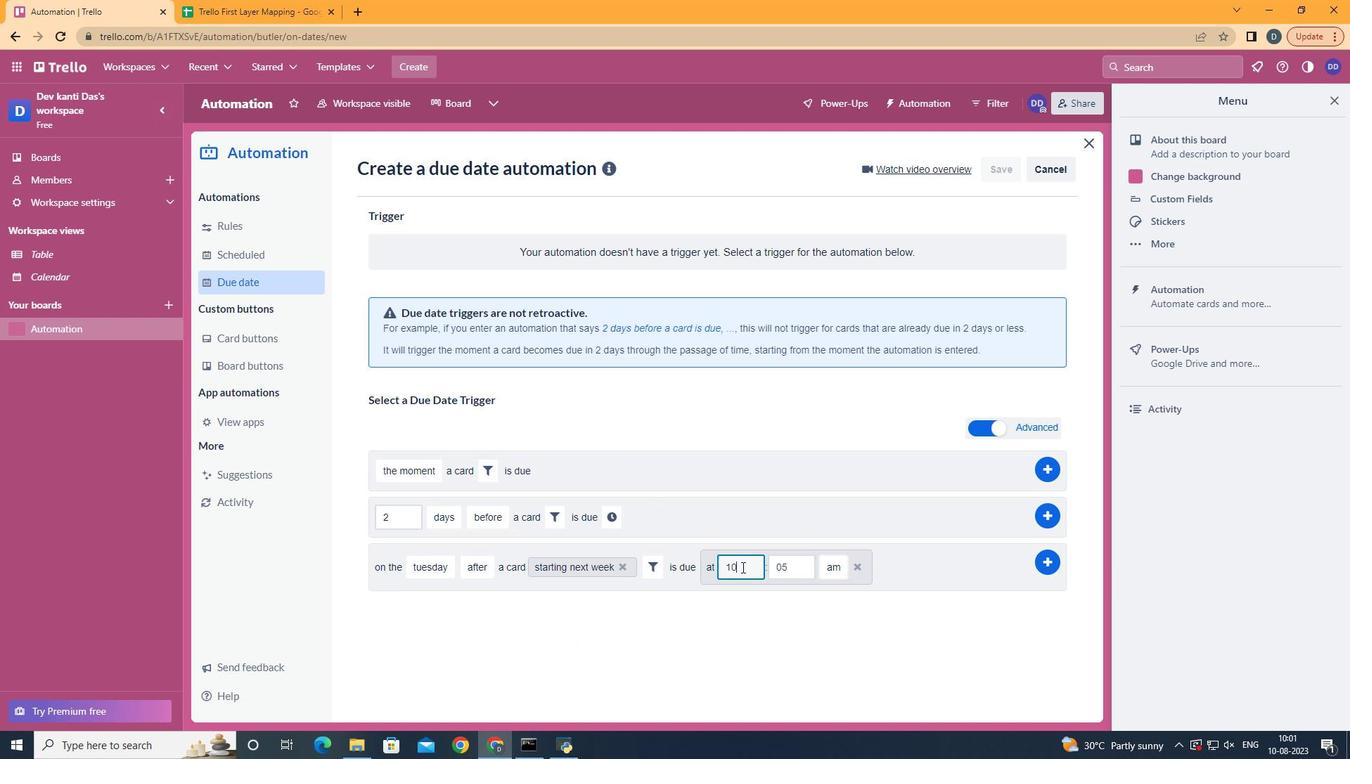 
Action: Mouse moved to (732, 558)
Screenshot: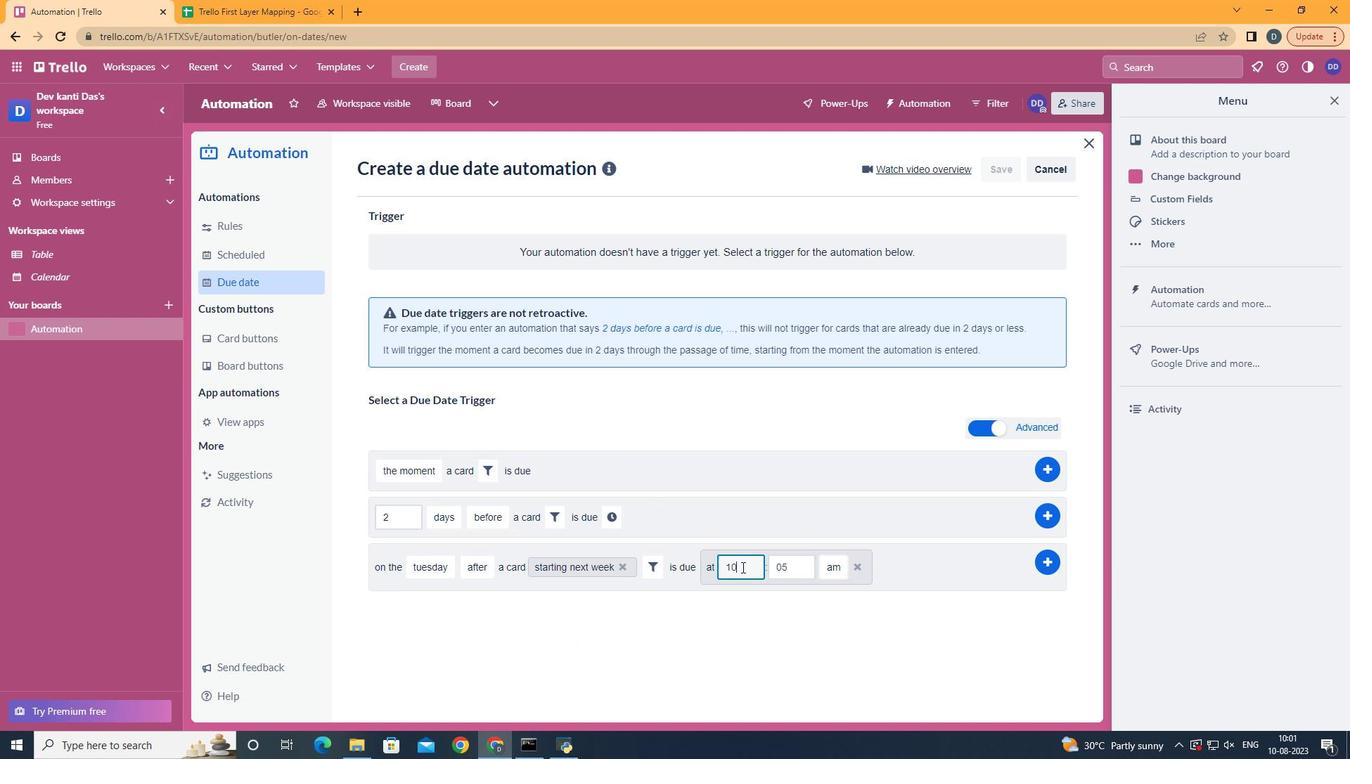 
Action: Key pressed <Key.backspace>1
Screenshot: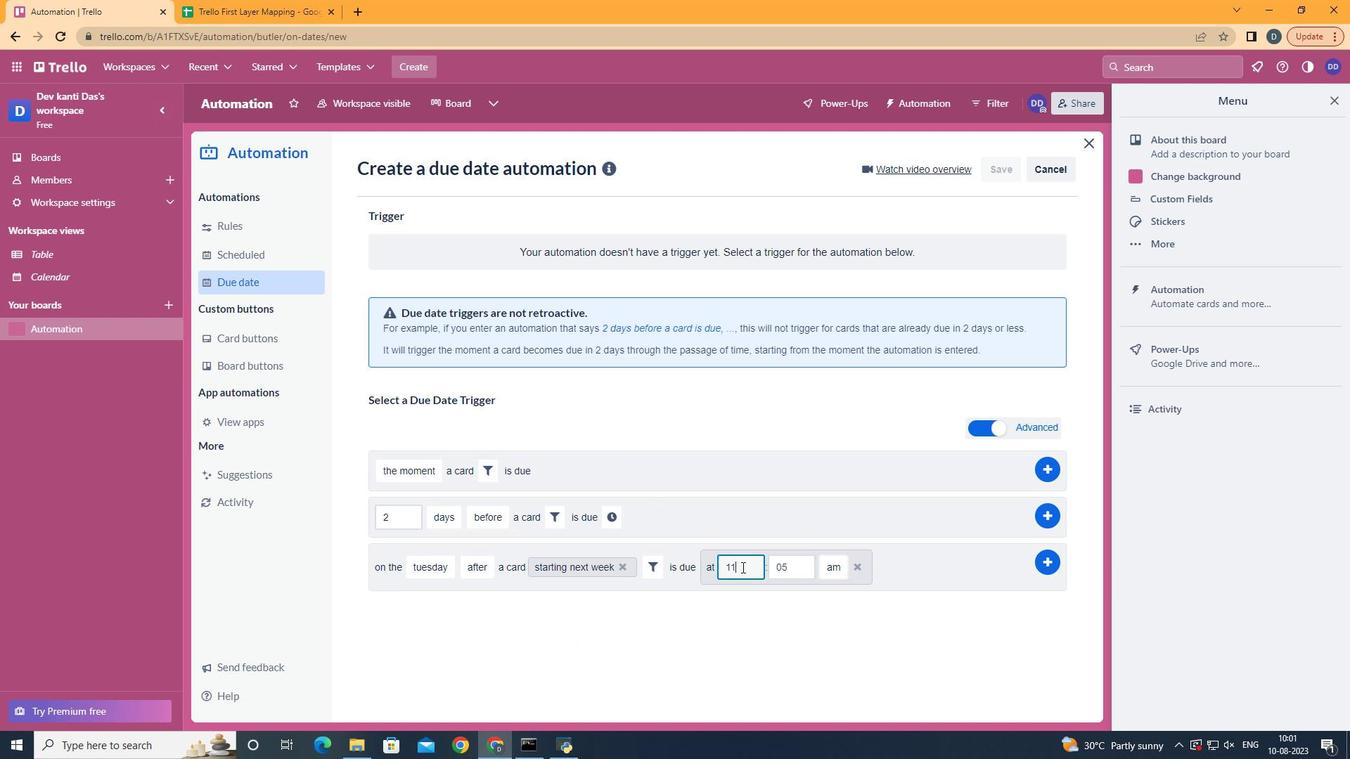 
Action: Mouse moved to (785, 552)
Screenshot: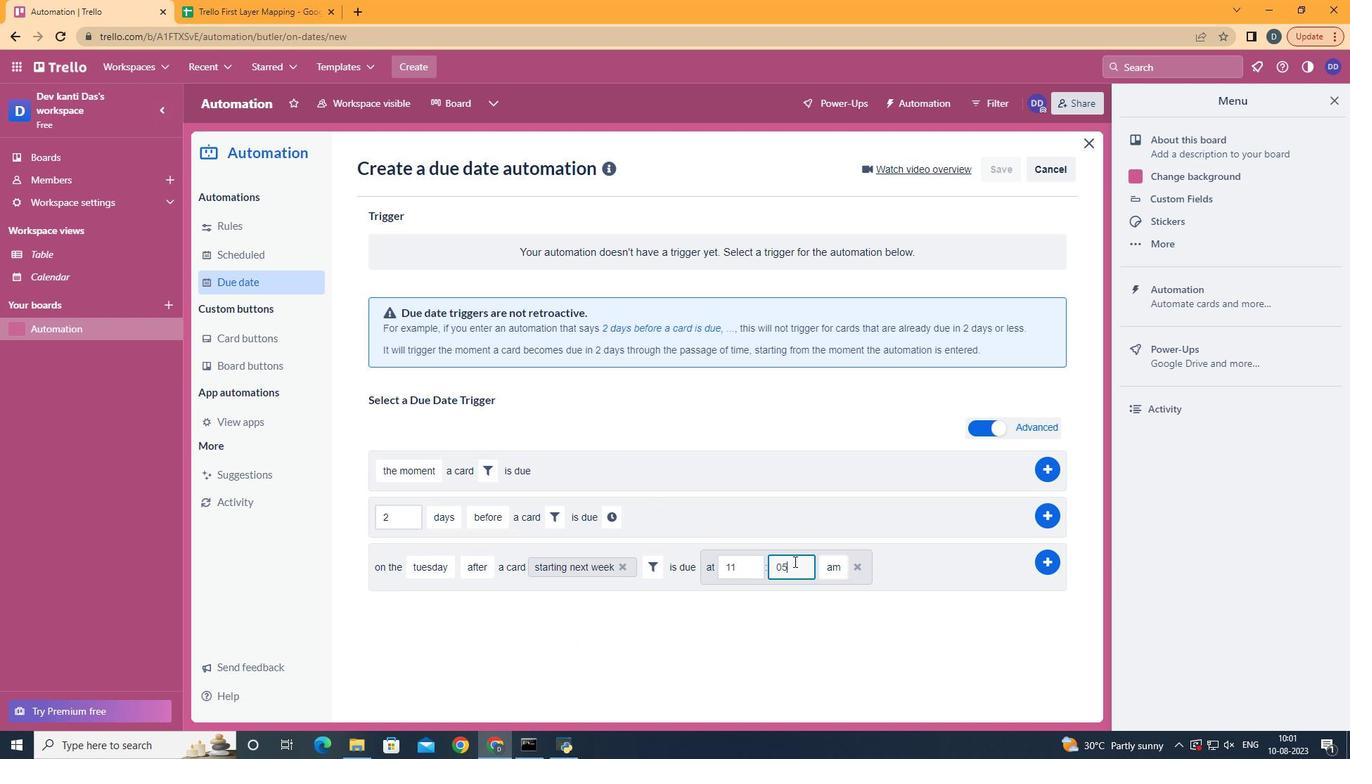 
Action: Mouse pressed left at (785, 552)
Screenshot: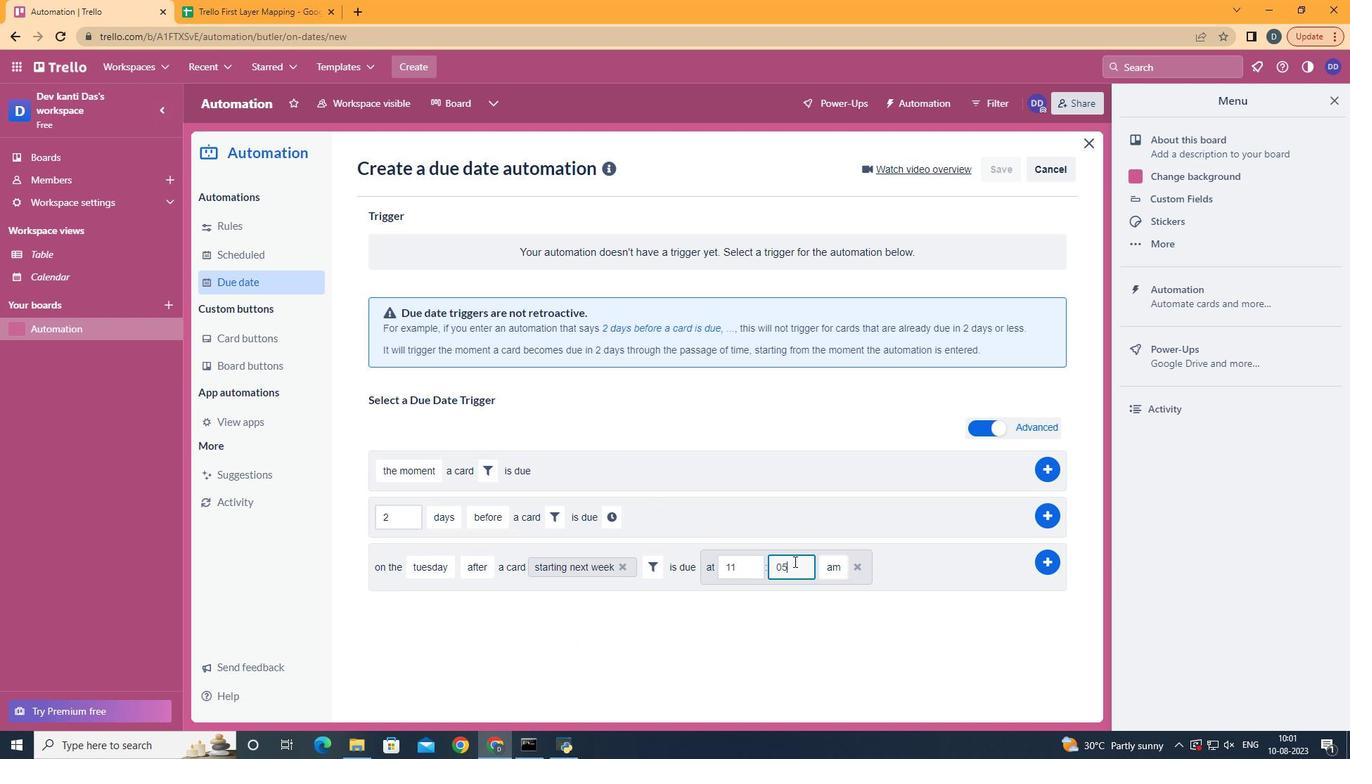 
Action: Key pressed <Key.backspace>0
Screenshot: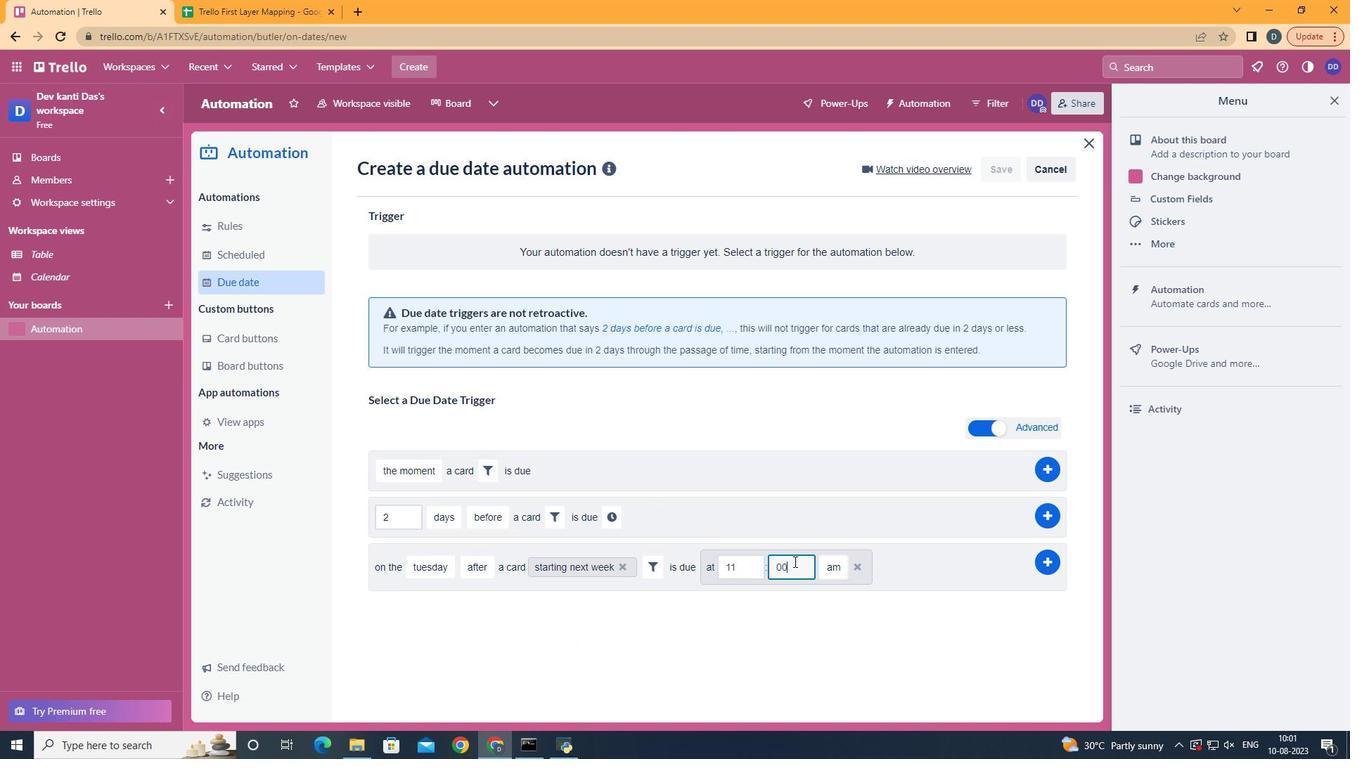 
Action: Mouse moved to (1034, 545)
Screenshot: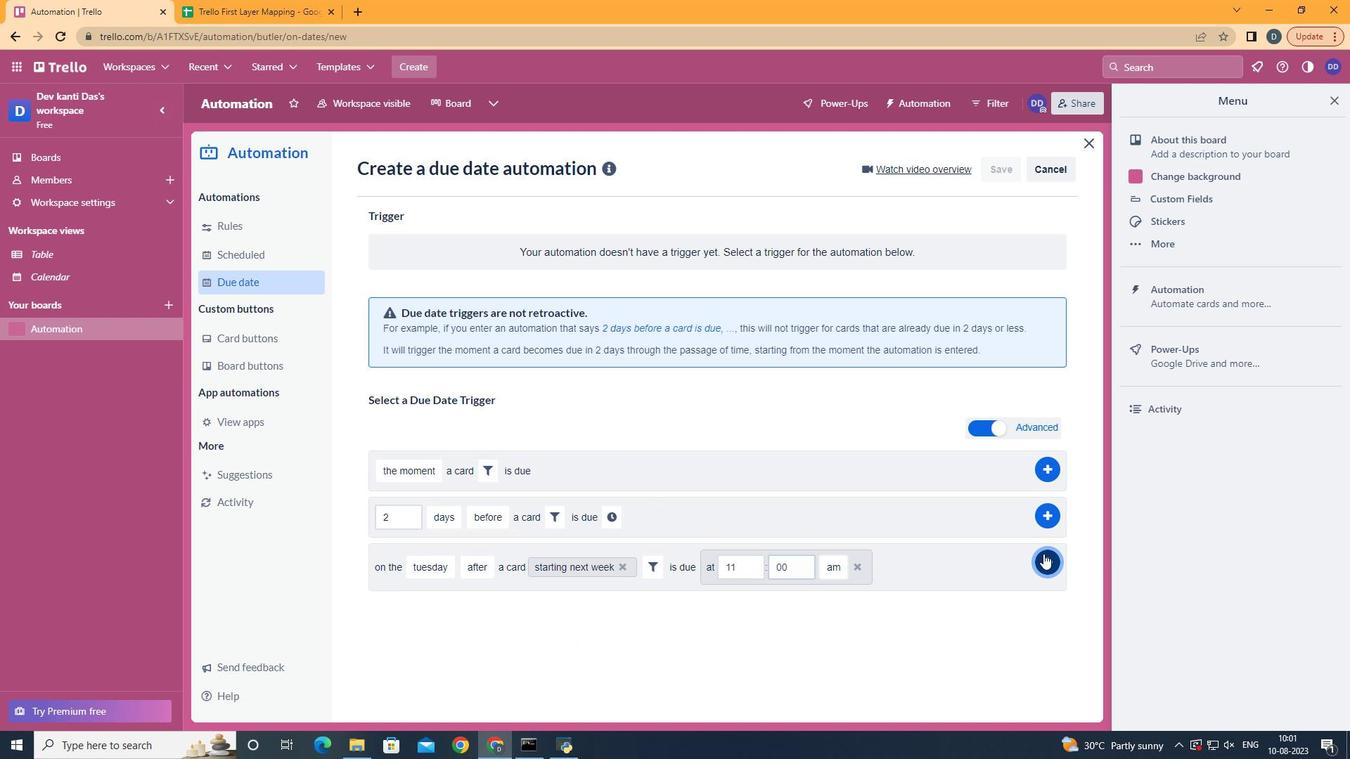 
Action: Mouse pressed left at (1034, 545)
Screenshot: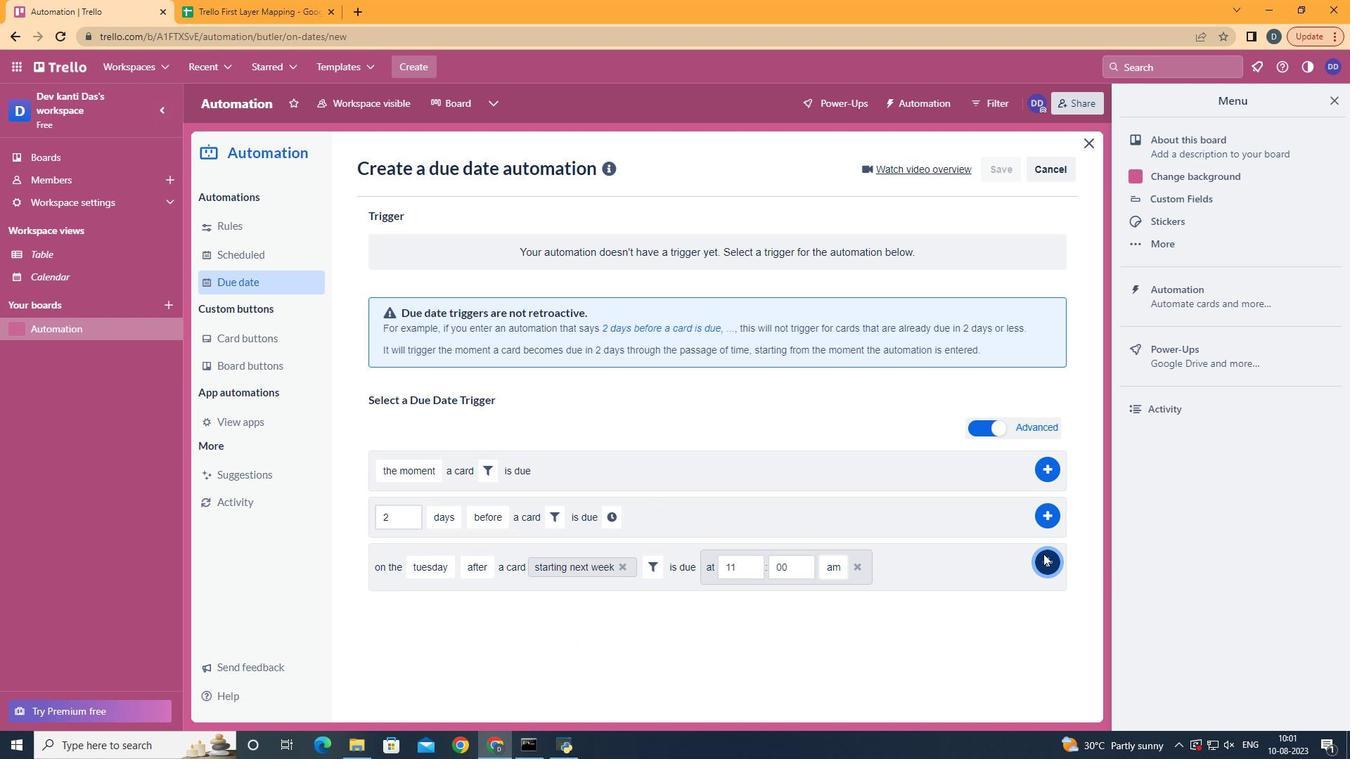 
Action: Mouse moved to (664, 363)
Screenshot: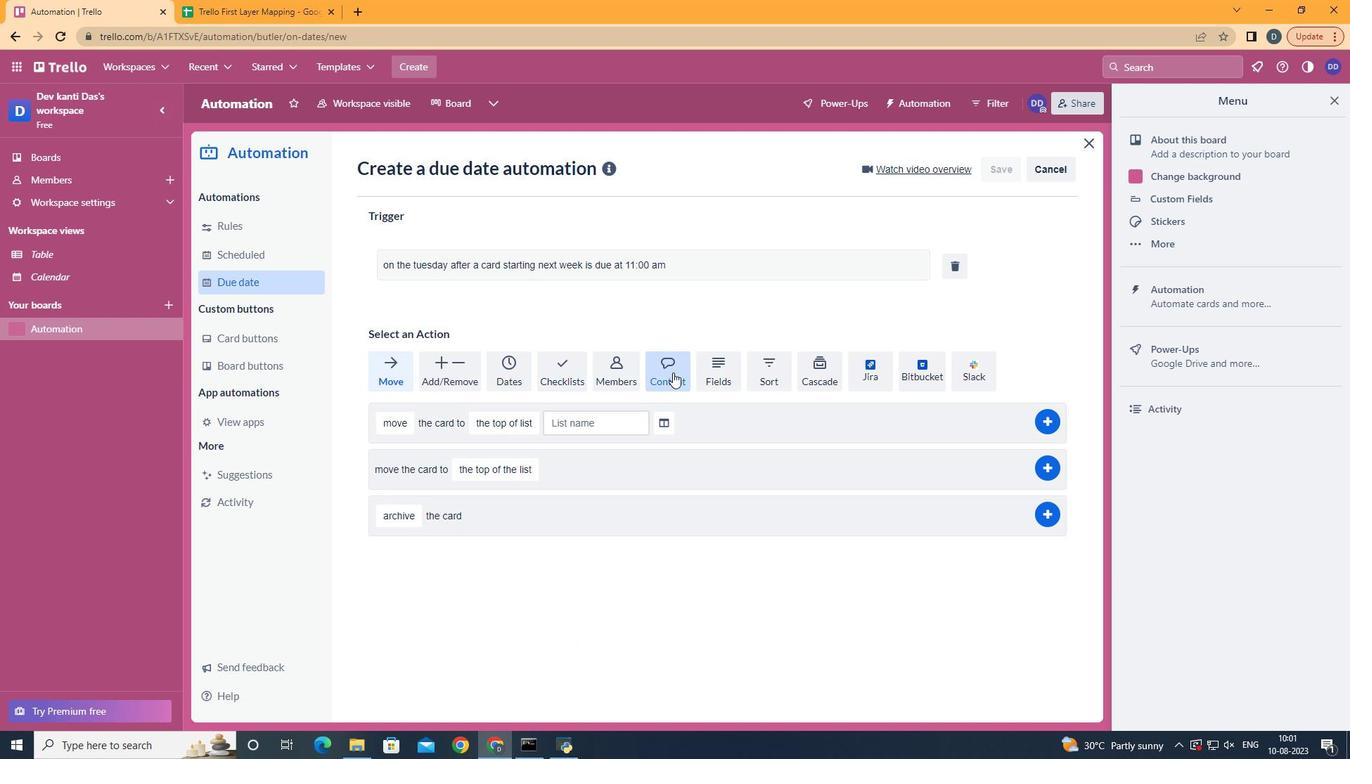 
